 Task: Look for space in Luebo, Democratic Republic of the Congo from 8th June, 2023 to 16th June, 2023 for 2 adults in price range Rs.10000 to Rs.15000. Place can be entire place with 1  bedroom having 1 bed and 1 bathroom. Property type can be house, flat, guest house, hotel. Booking option can be shelf check-in. Required host language is English.
Action: Mouse moved to (535, 108)
Screenshot: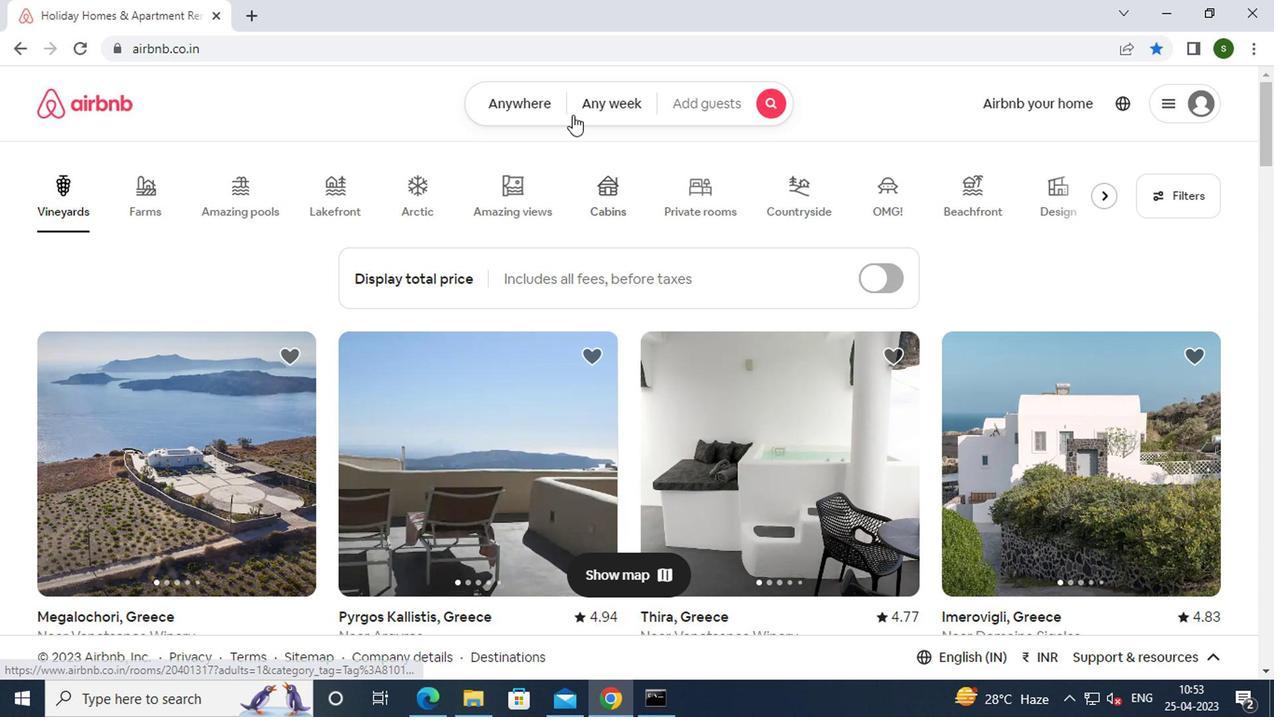 
Action: Mouse pressed left at (535, 108)
Screenshot: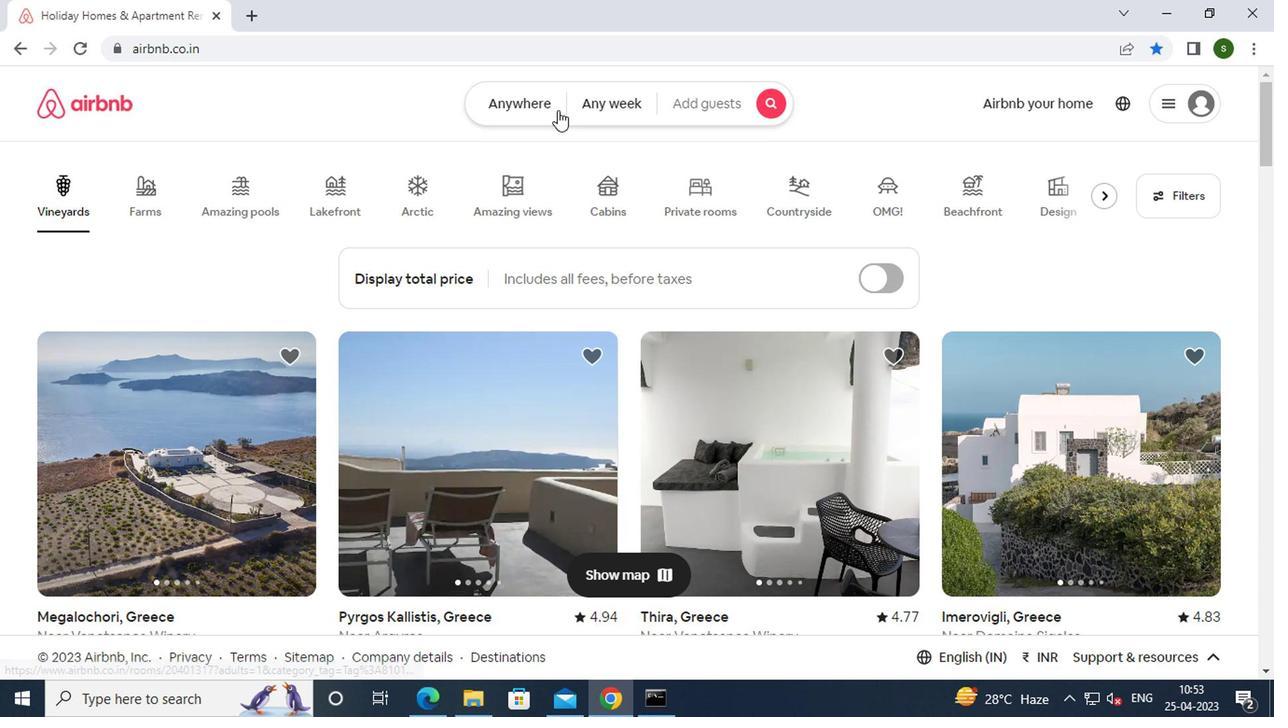
Action: Mouse moved to (379, 187)
Screenshot: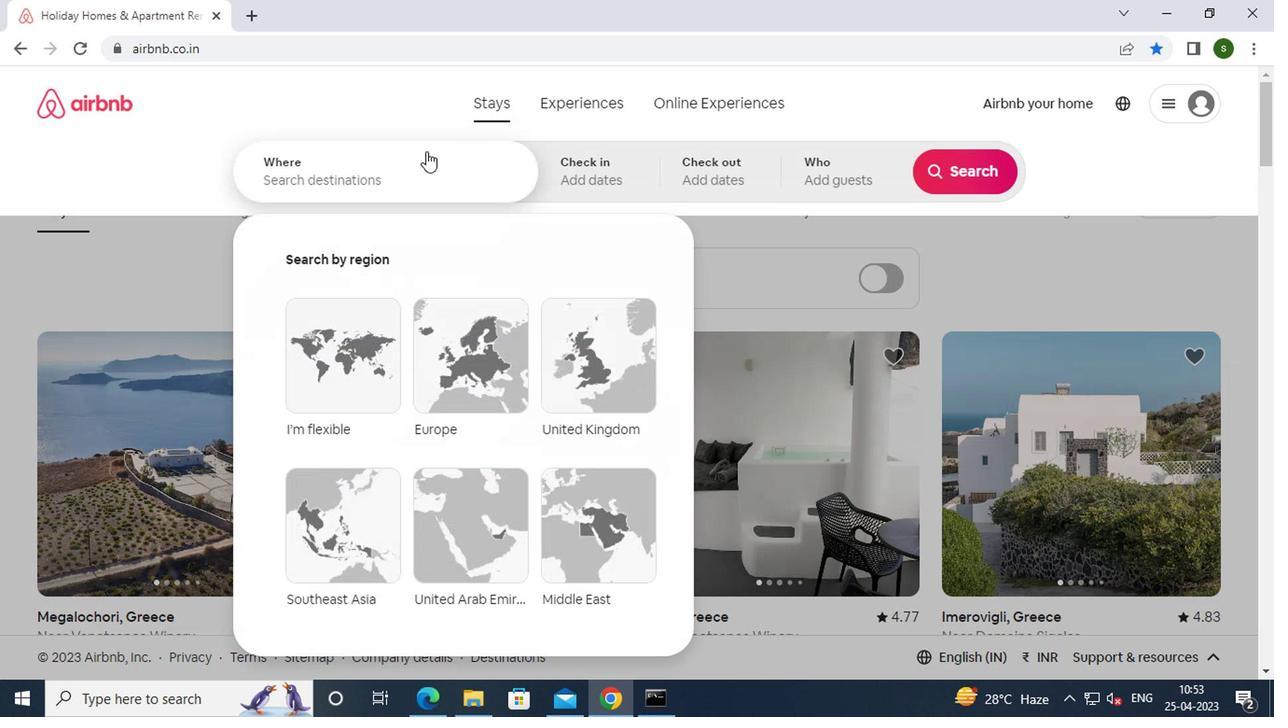
Action: Mouse pressed left at (379, 187)
Screenshot: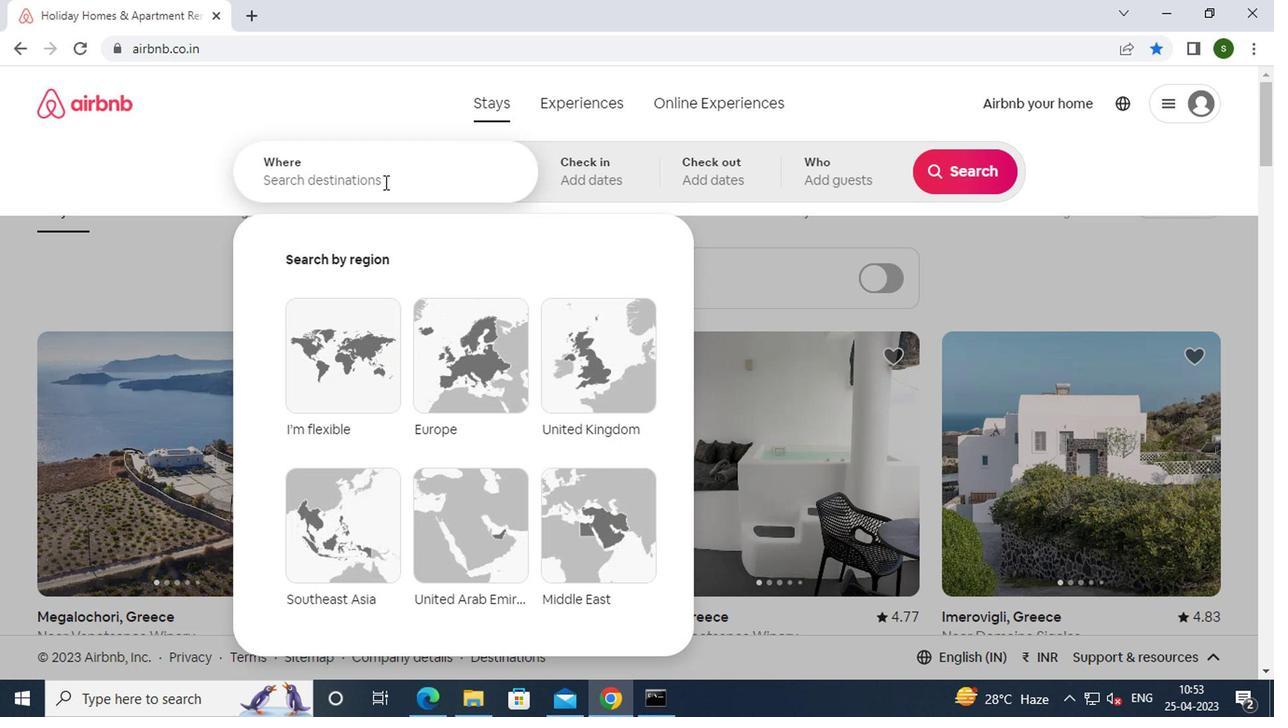 
Action: Key pressed l<Key.caps_lock>uebo,
Screenshot: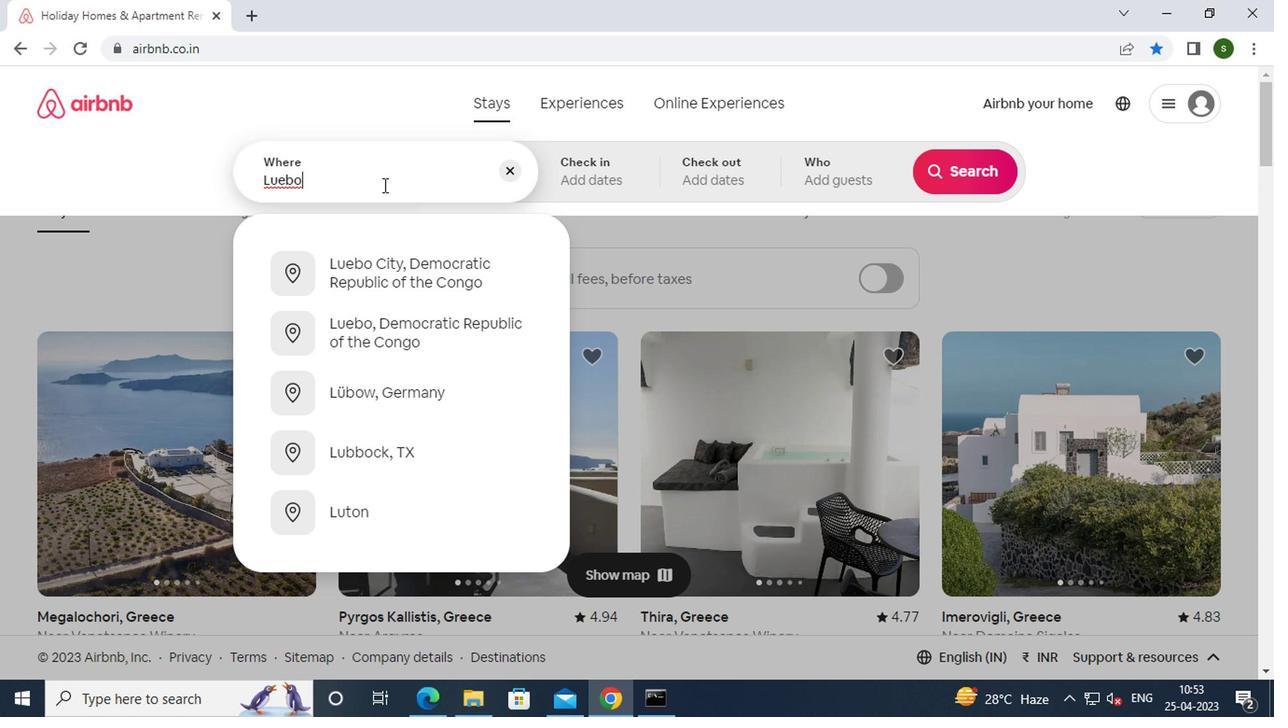 
Action: Mouse moved to (375, 263)
Screenshot: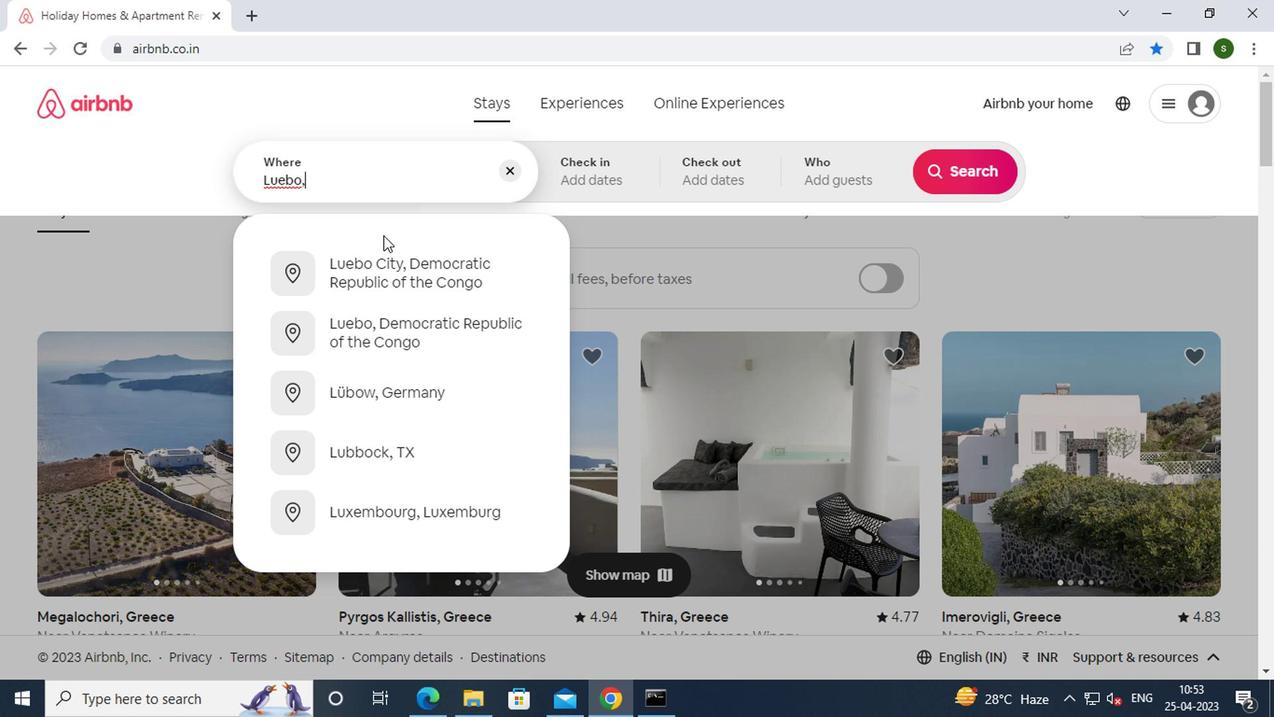 
Action: Mouse pressed left at (375, 263)
Screenshot: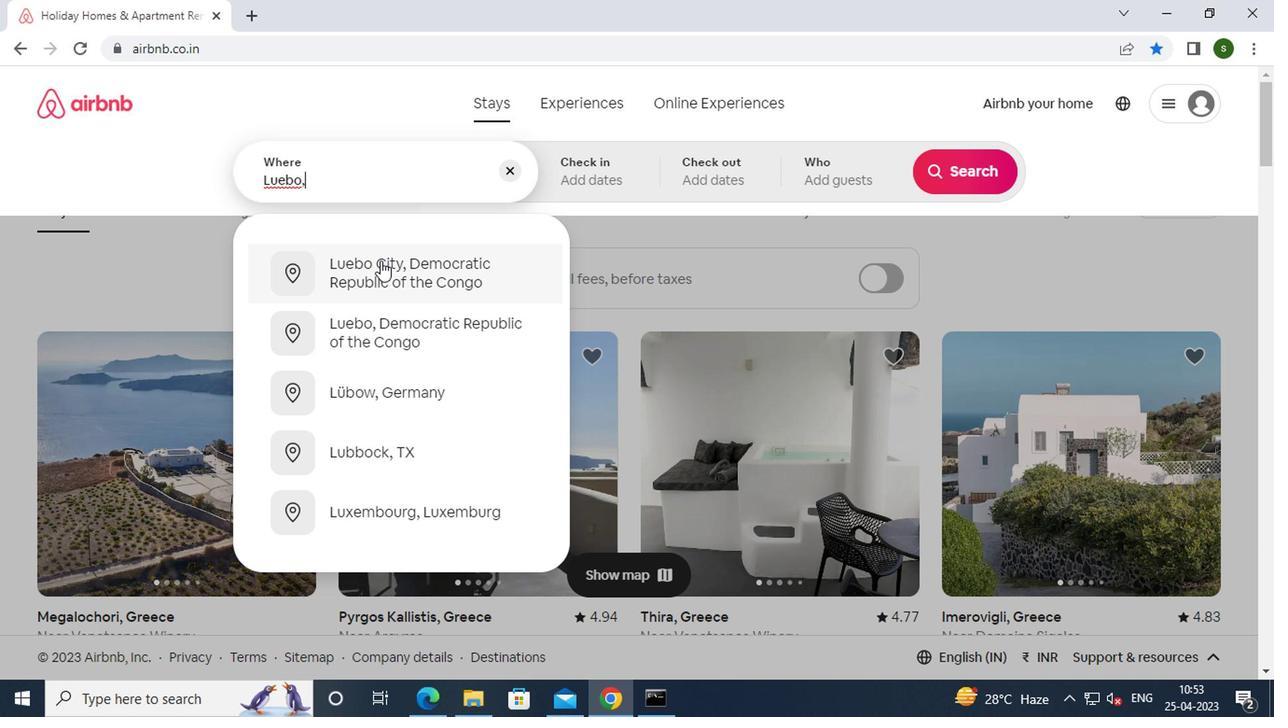 
Action: Mouse moved to (951, 324)
Screenshot: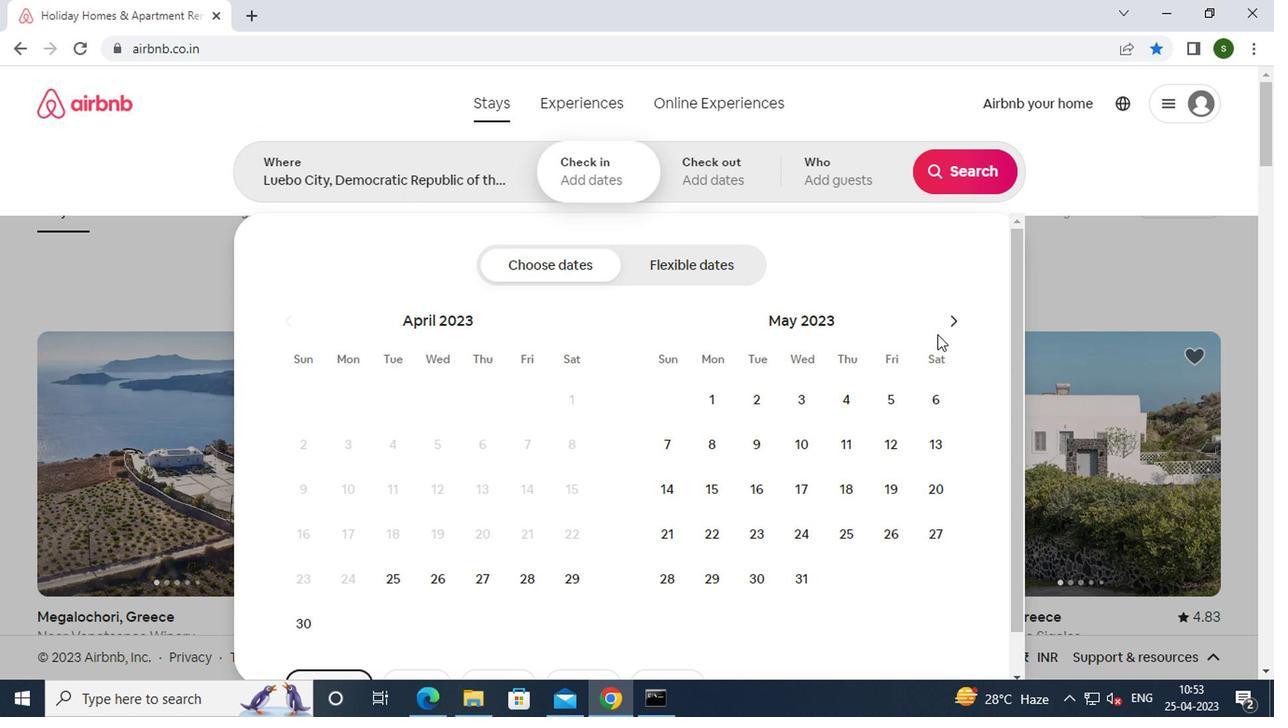 
Action: Mouse pressed left at (951, 324)
Screenshot: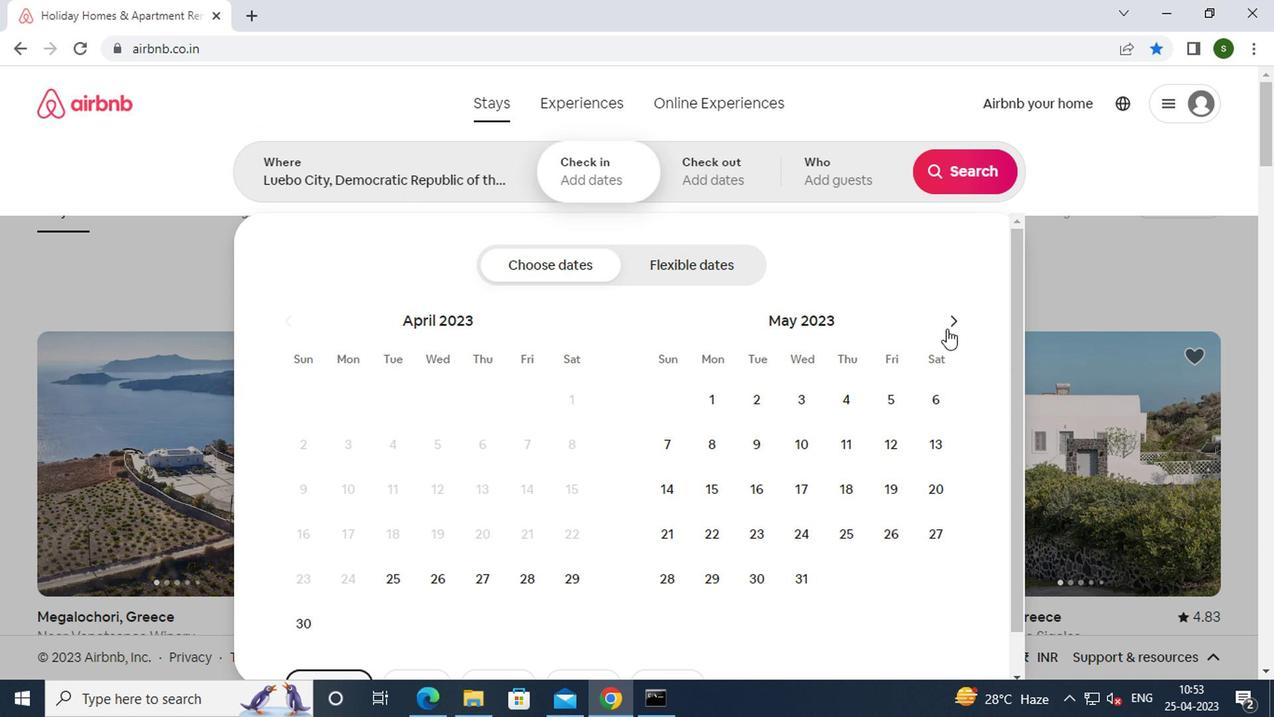 
Action: Mouse moved to (849, 444)
Screenshot: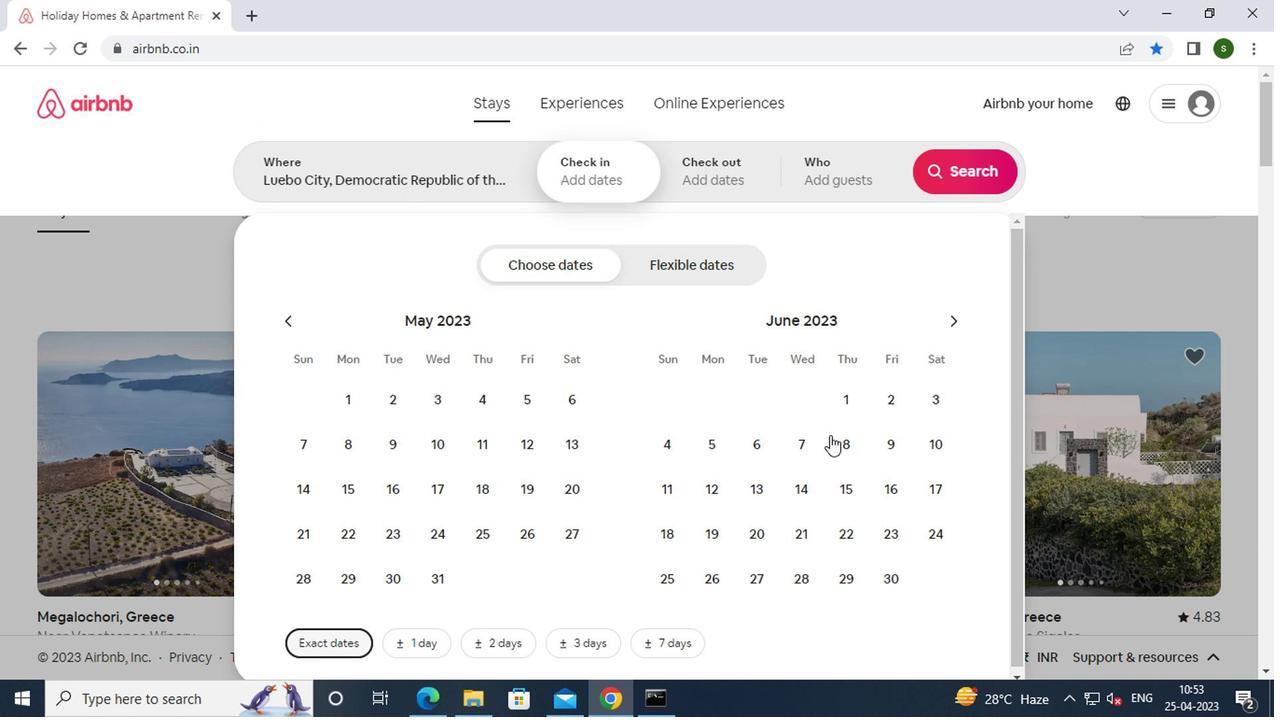 
Action: Mouse pressed left at (849, 444)
Screenshot: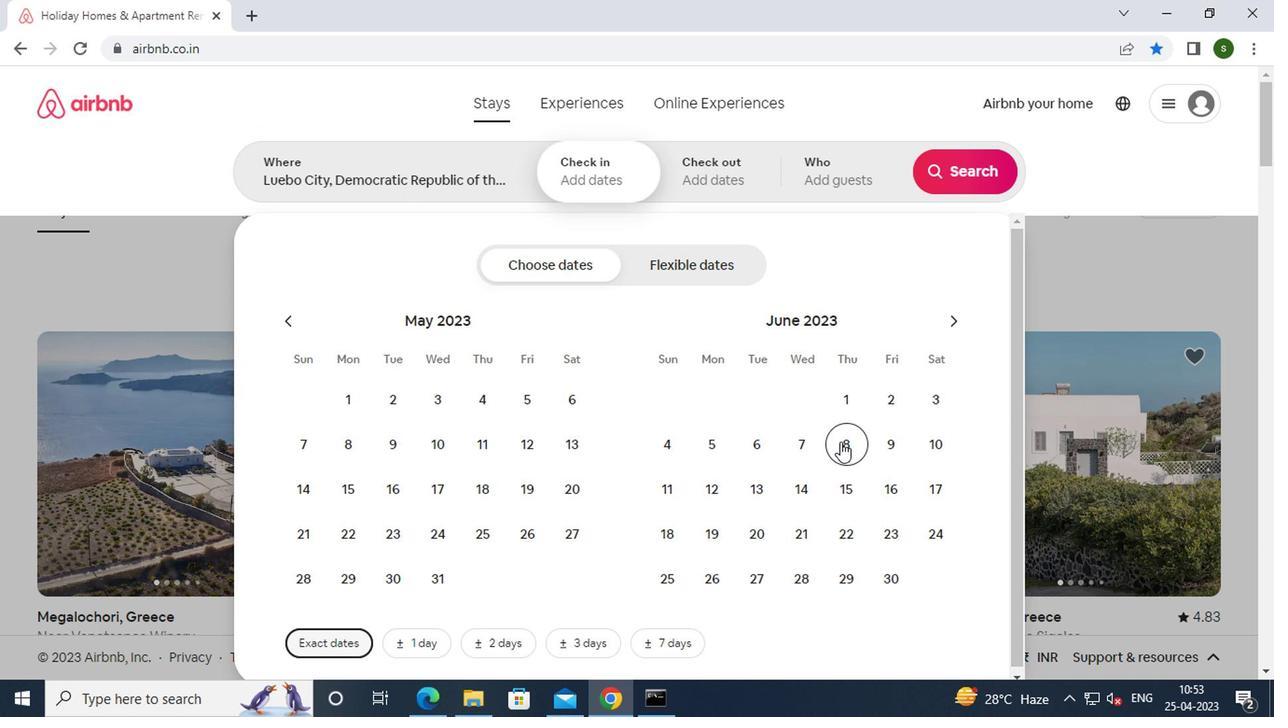
Action: Mouse moved to (891, 485)
Screenshot: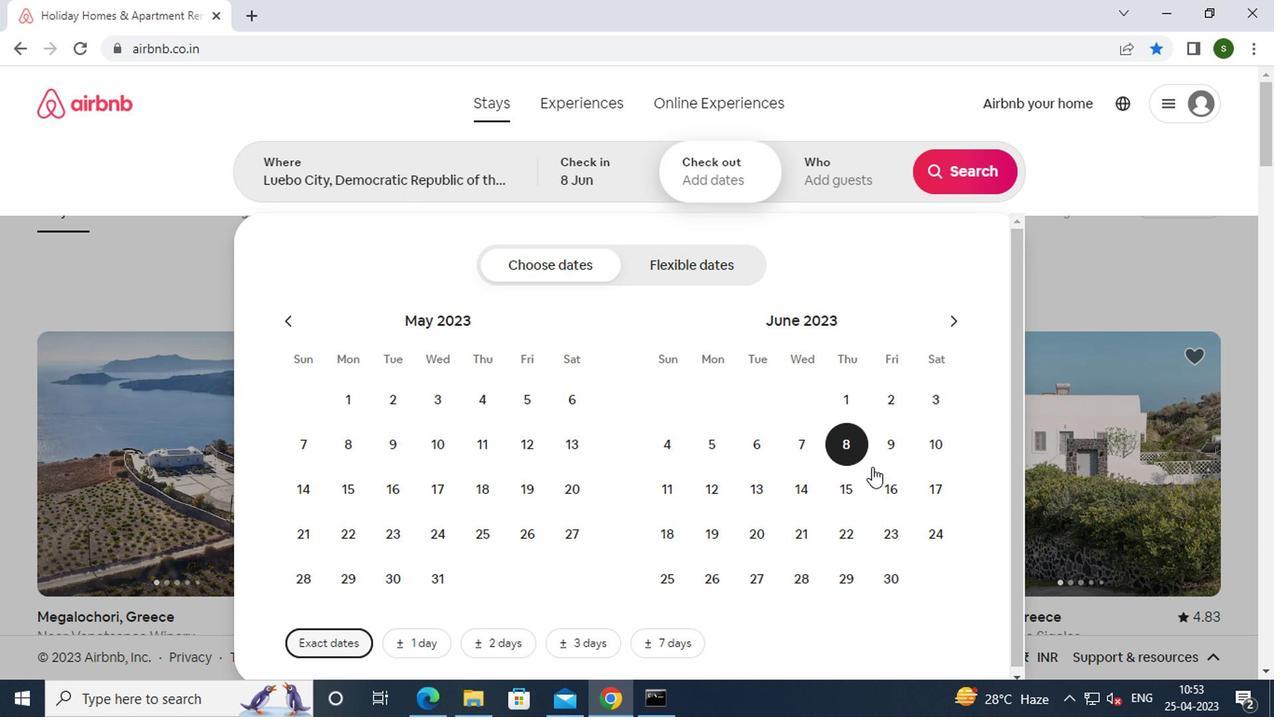 
Action: Mouse pressed left at (891, 485)
Screenshot: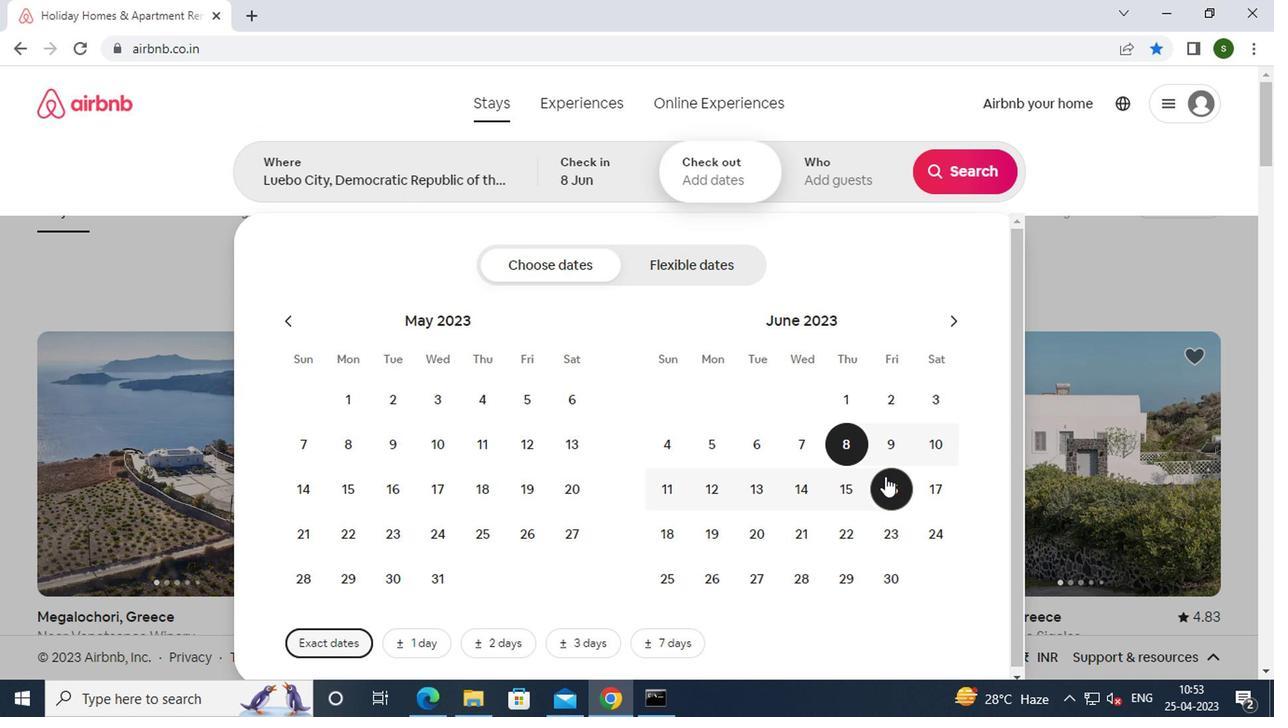 
Action: Mouse moved to (839, 185)
Screenshot: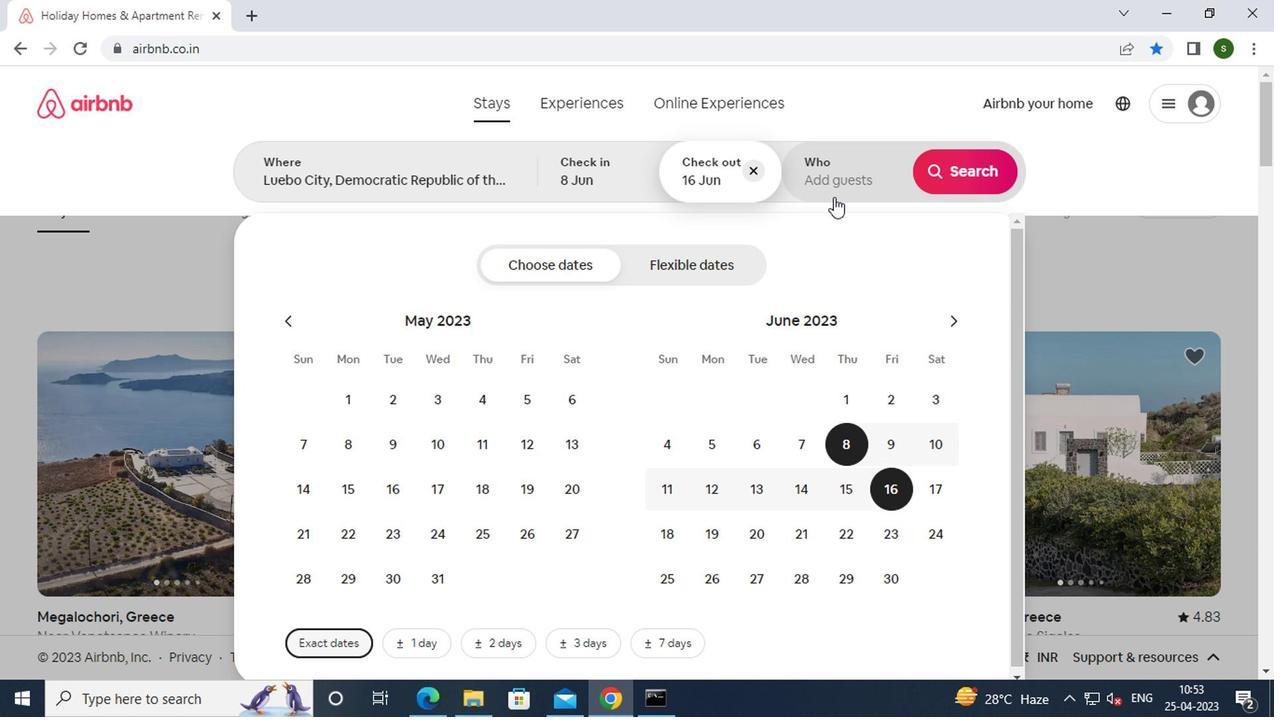 
Action: Mouse pressed left at (839, 185)
Screenshot: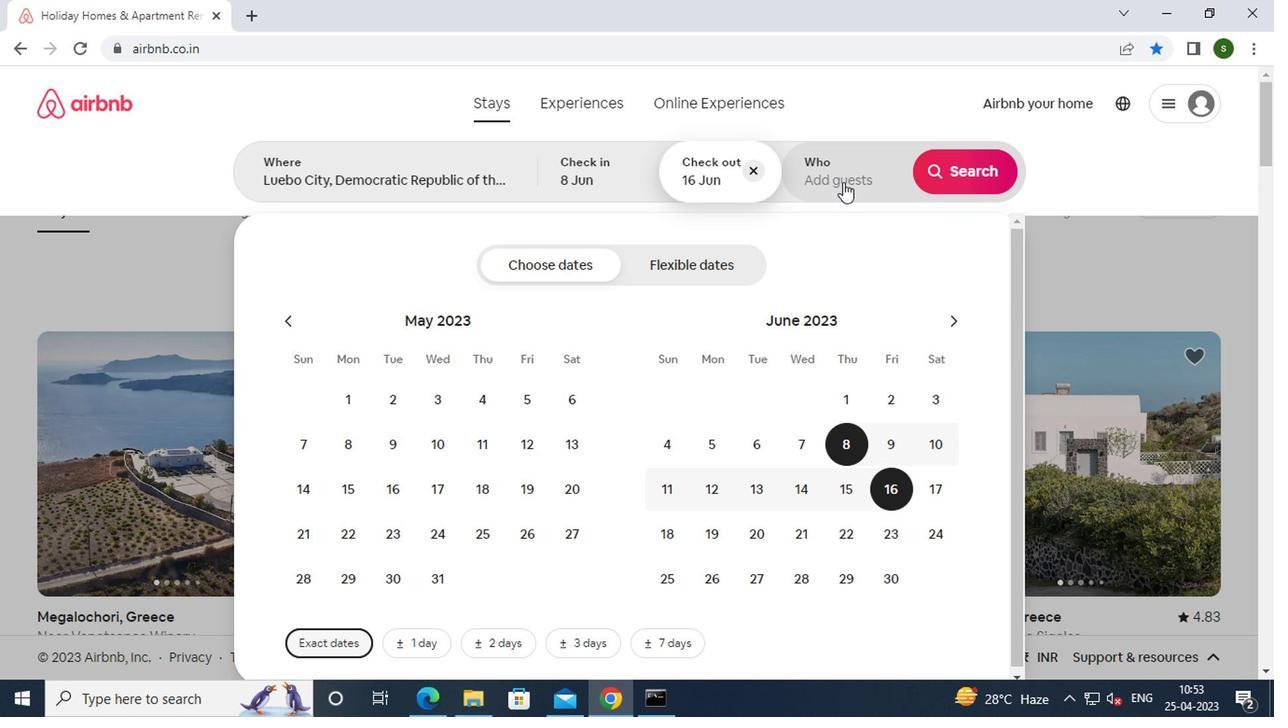 
Action: Mouse moved to (968, 280)
Screenshot: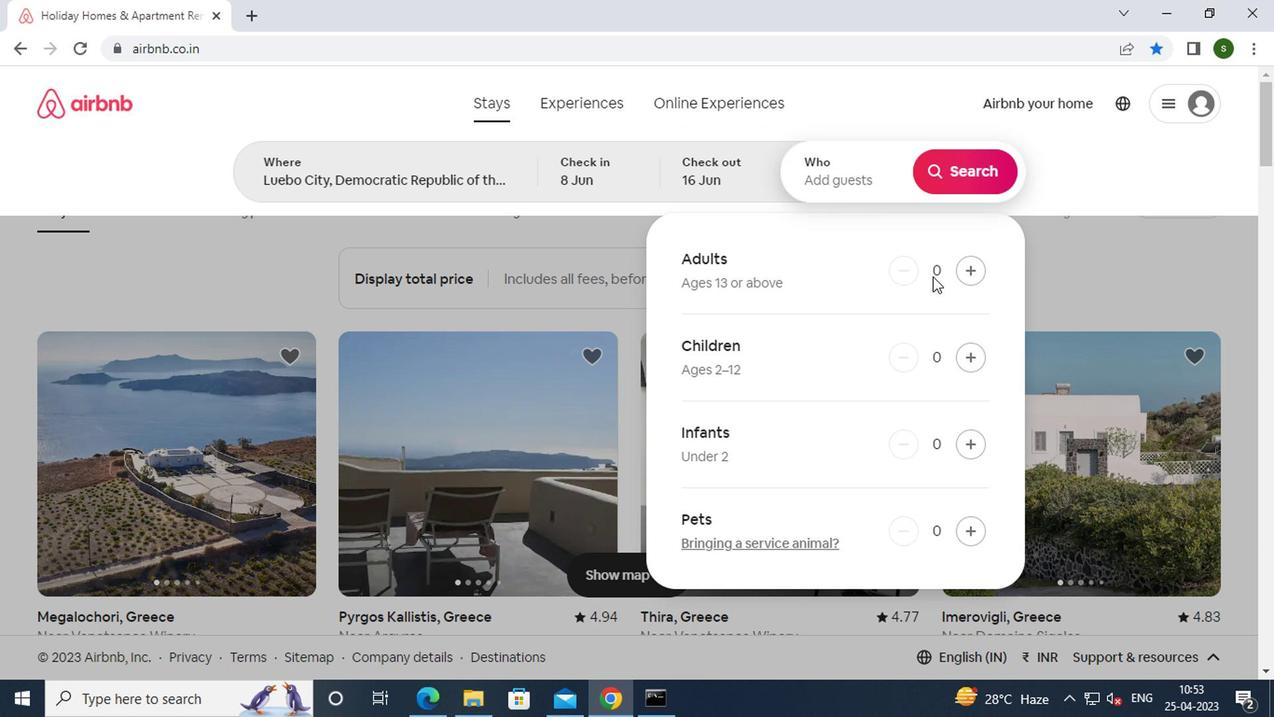 
Action: Mouse pressed left at (968, 280)
Screenshot: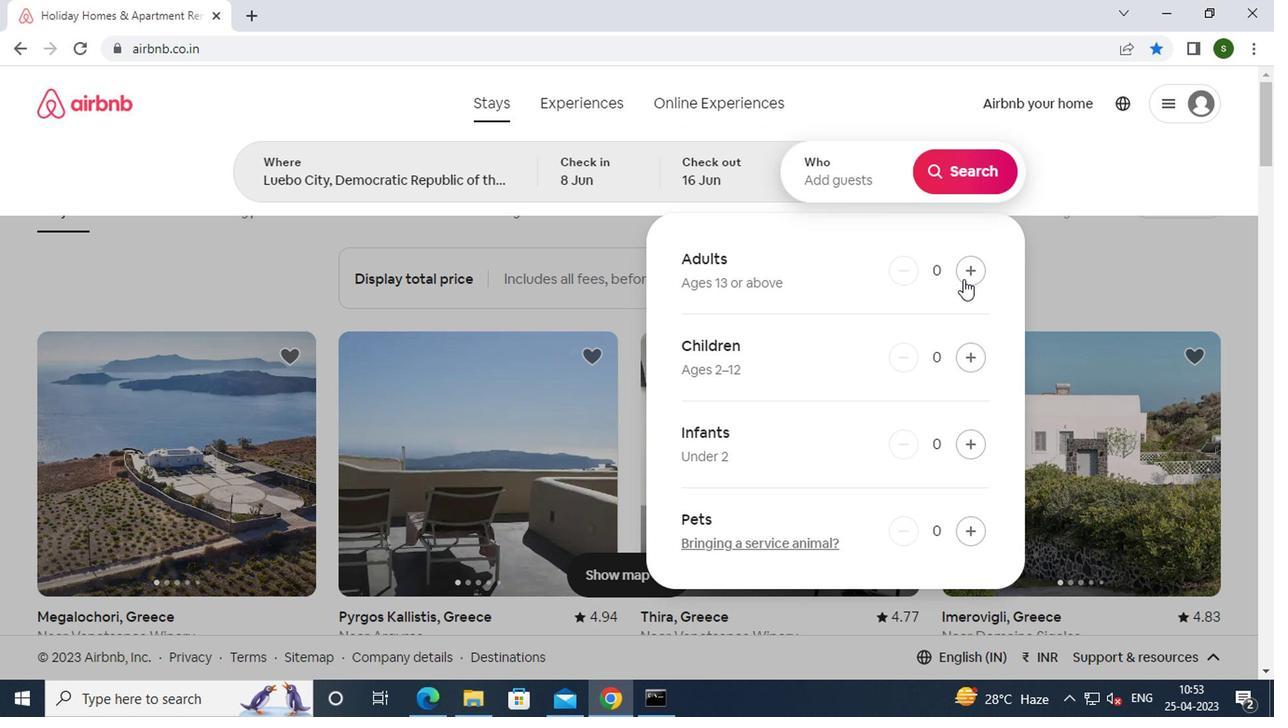 
Action: Mouse pressed left at (968, 280)
Screenshot: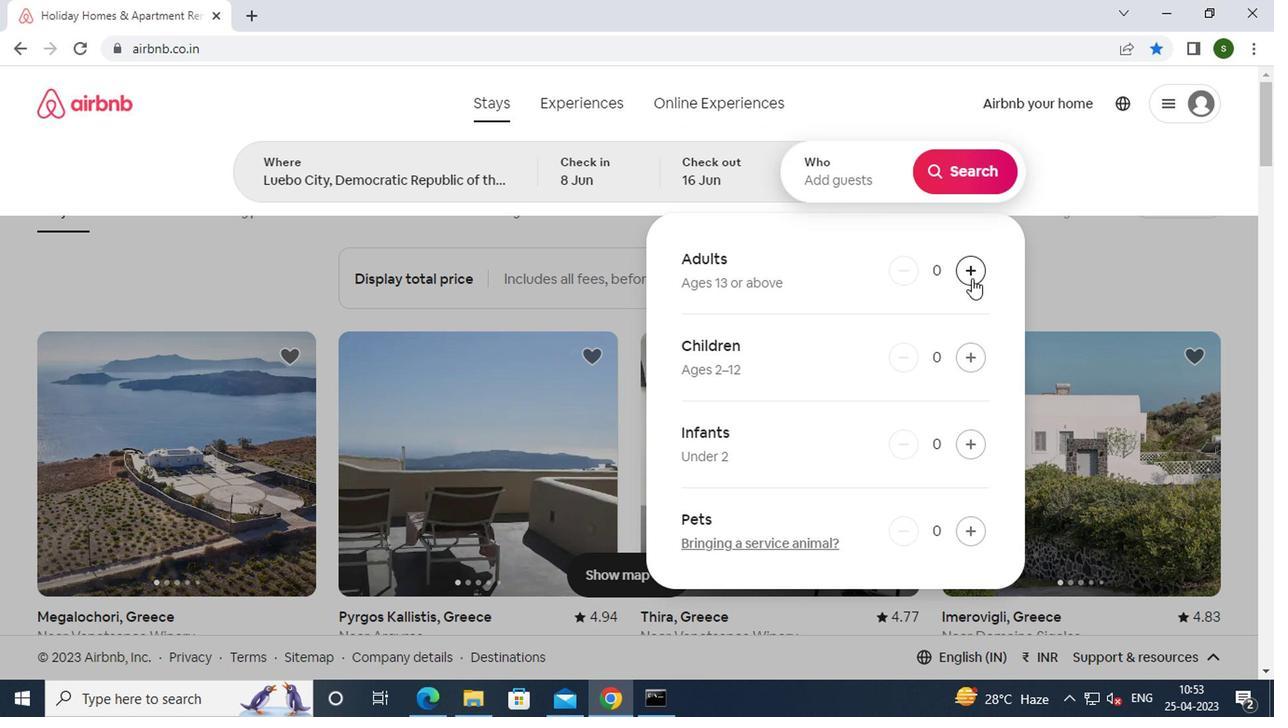 
Action: Mouse moved to (972, 174)
Screenshot: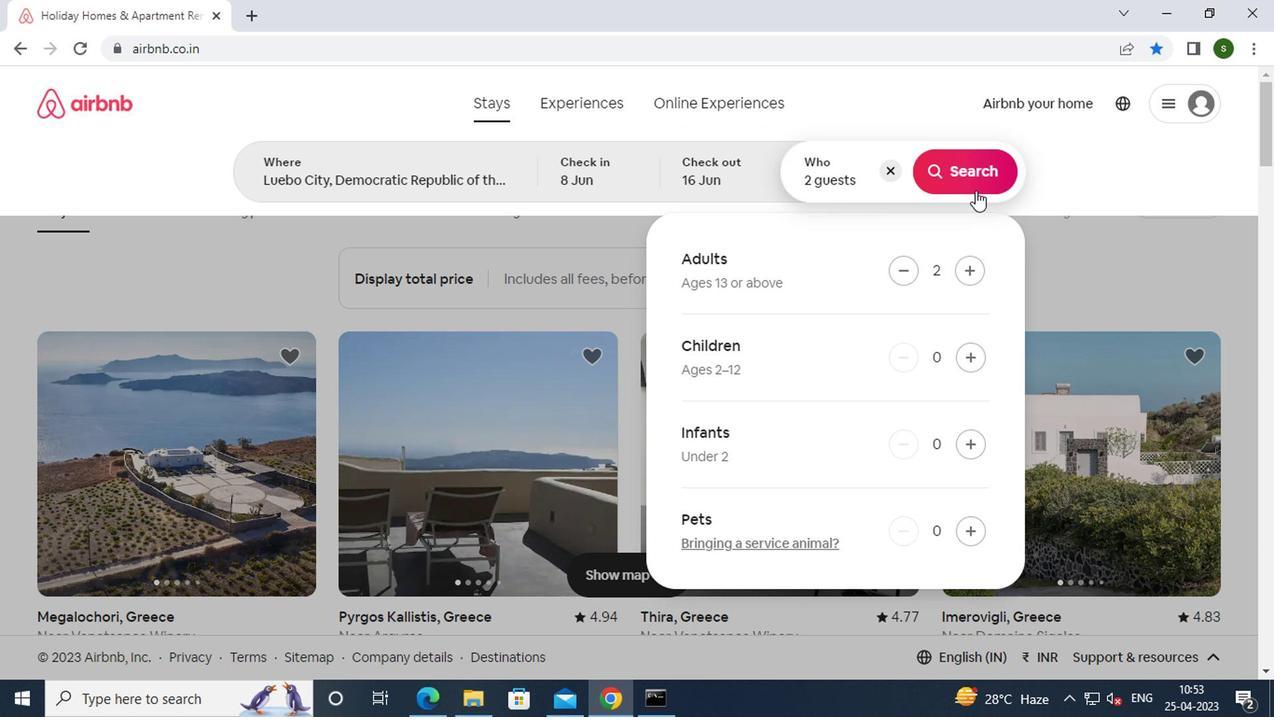 
Action: Mouse pressed left at (972, 174)
Screenshot: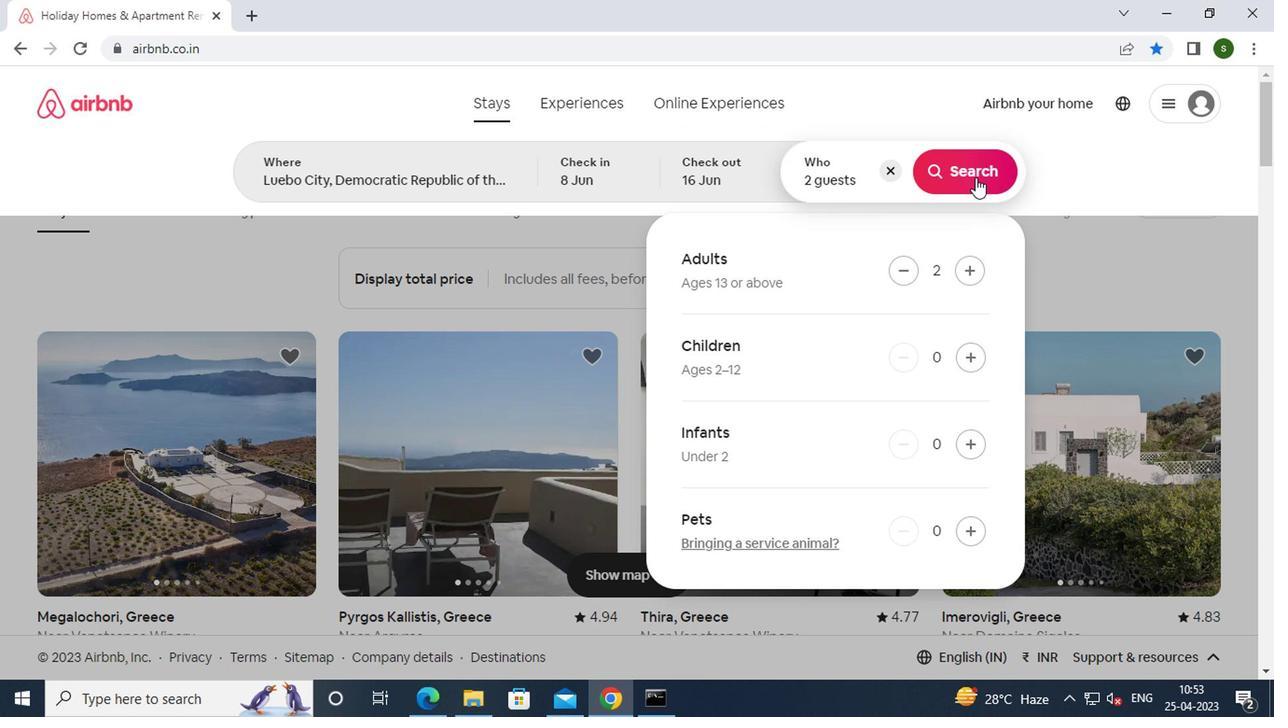 
Action: Mouse moved to (1191, 175)
Screenshot: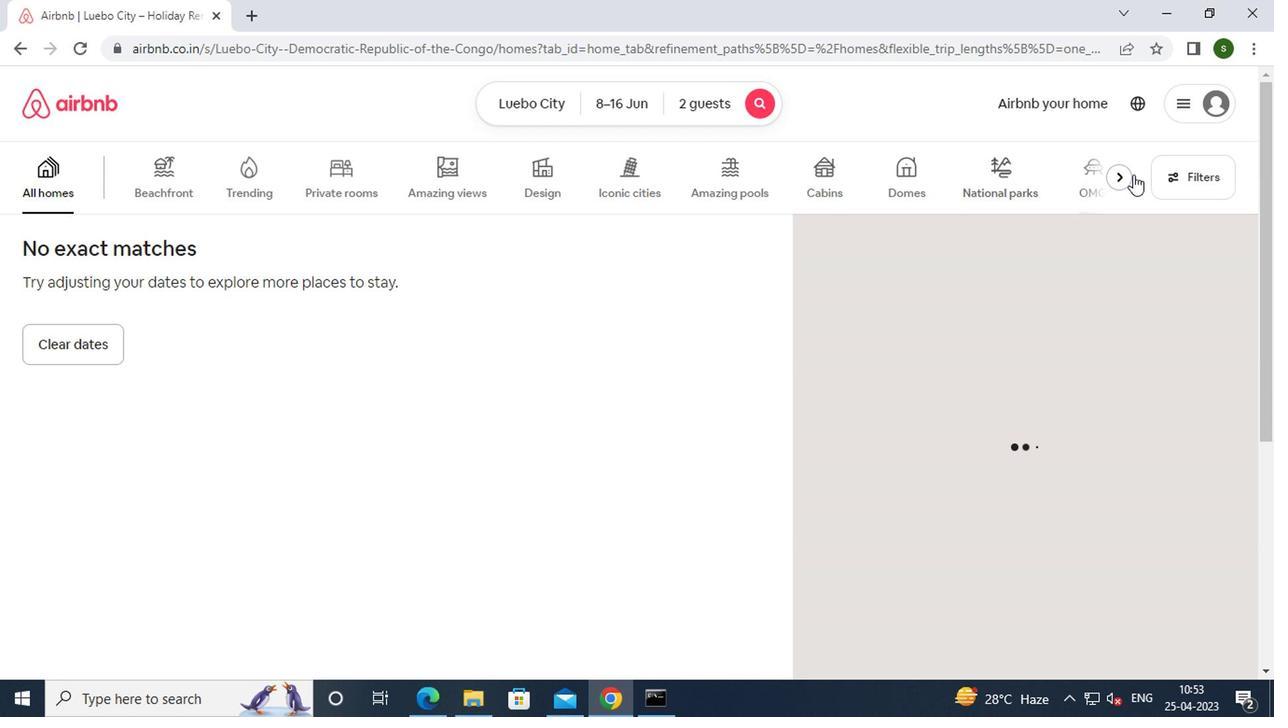 
Action: Mouse pressed left at (1191, 175)
Screenshot: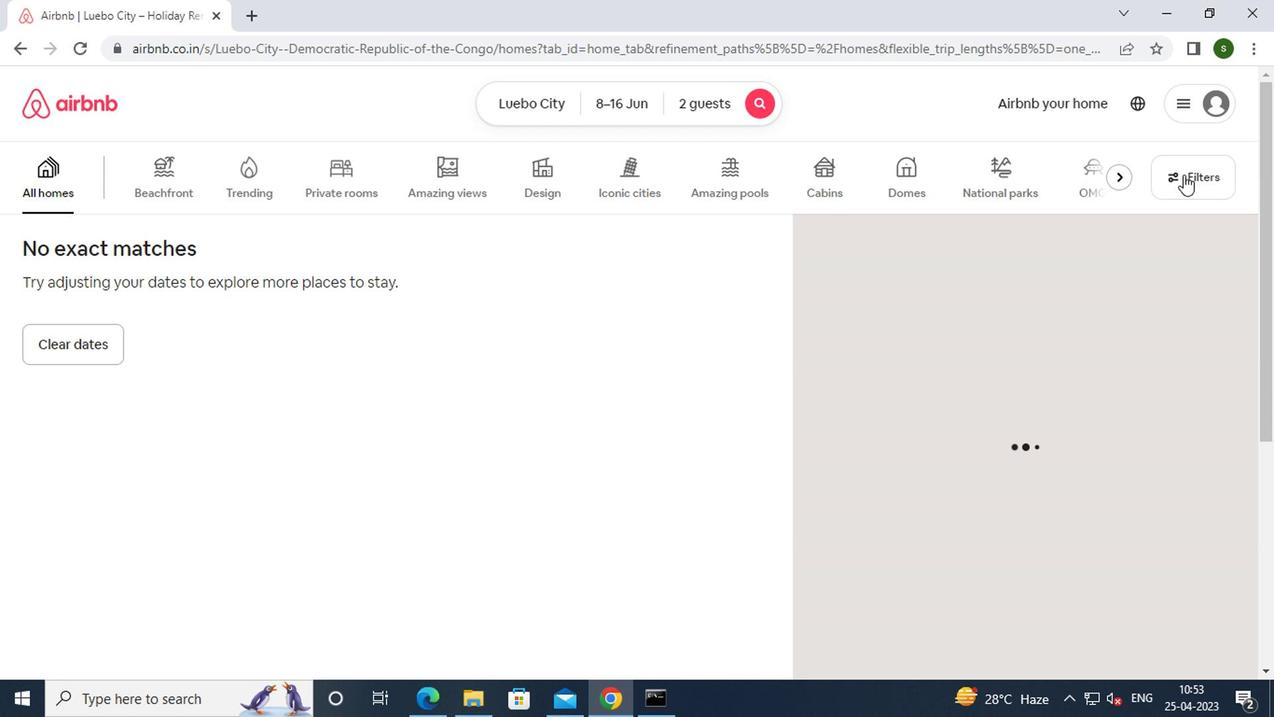 
Action: Mouse moved to (494, 302)
Screenshot: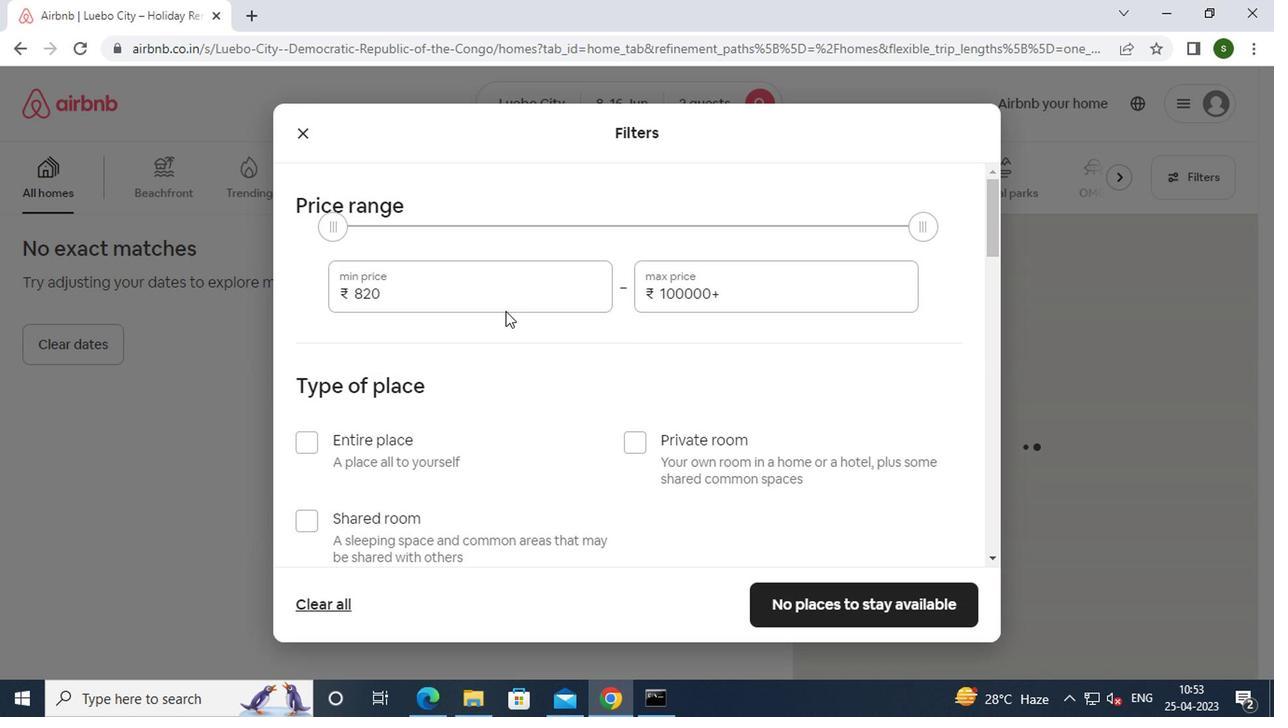 
Action: Mouse pressed left at (494, 302)
Screenshot: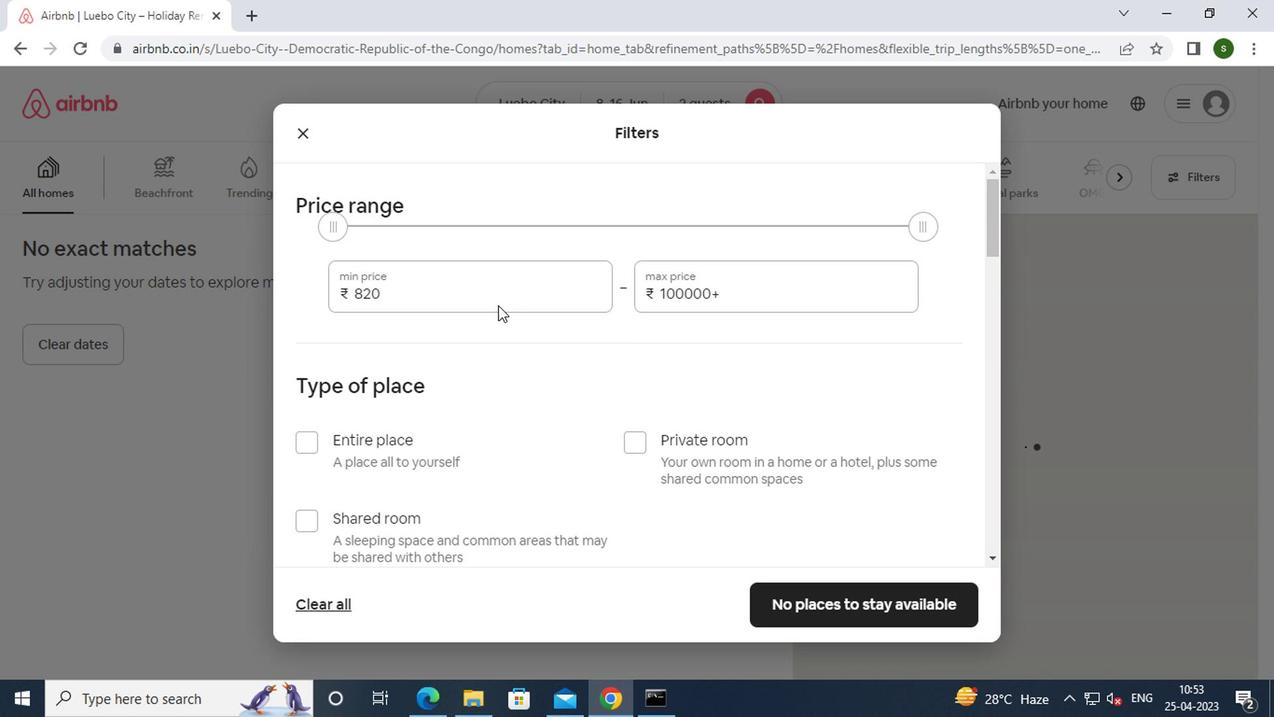 
Action: Mouse moved to (494, 302)
Screenshot: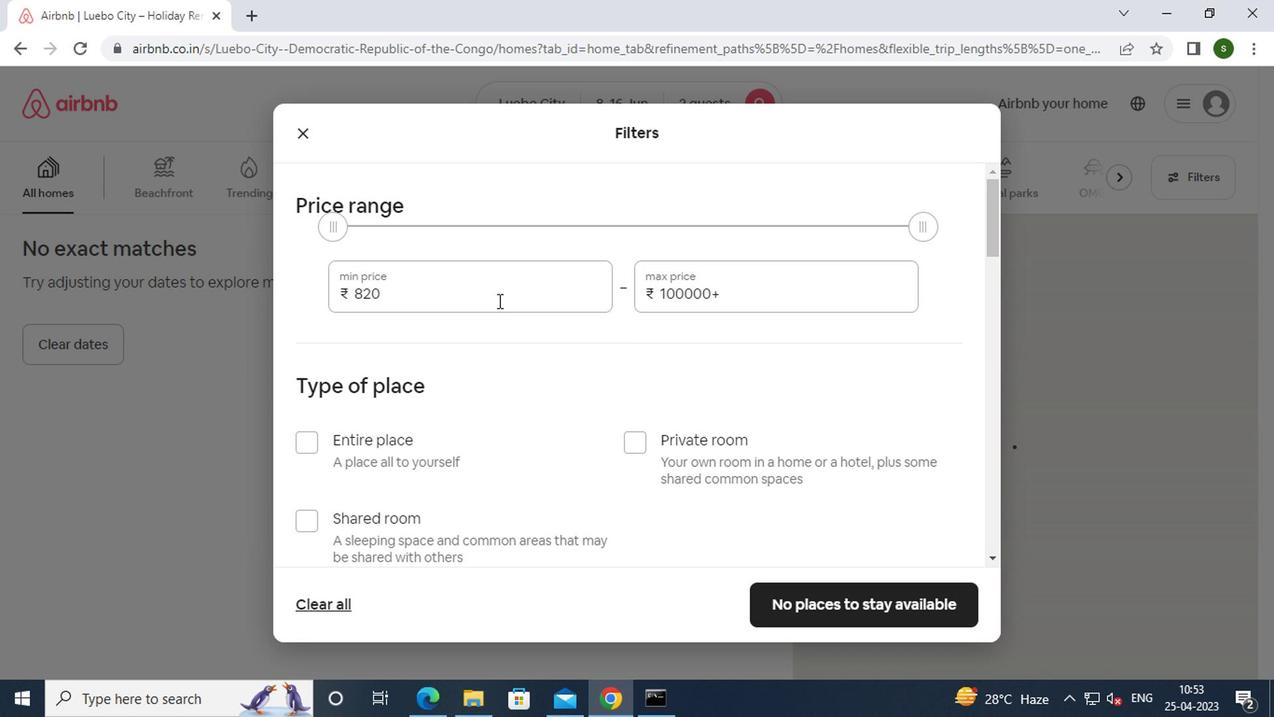 
Action: Key pressed <Key.backspace><Key.backspace><Key.backspace><Key.backspace><Key.backspace><Key.backspace><Key.backspace>10000
Screenshot: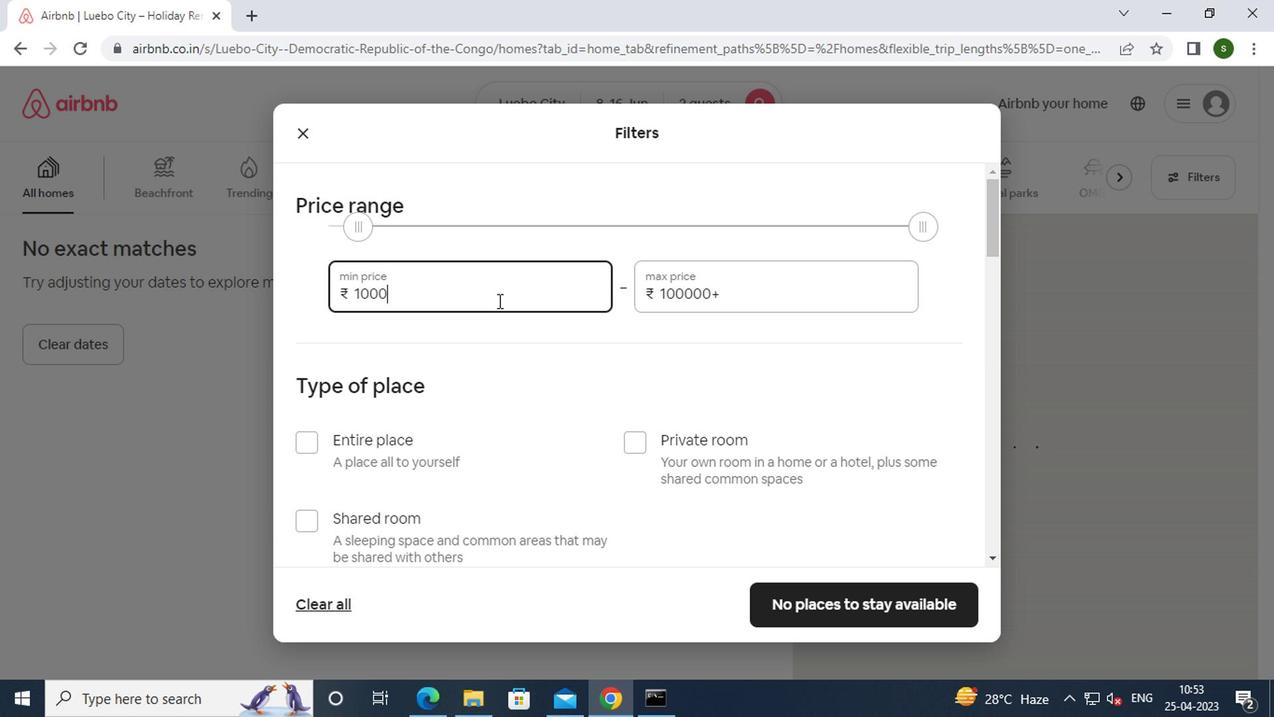 
Action: Mouse moved to (733, 296)
Screenshot: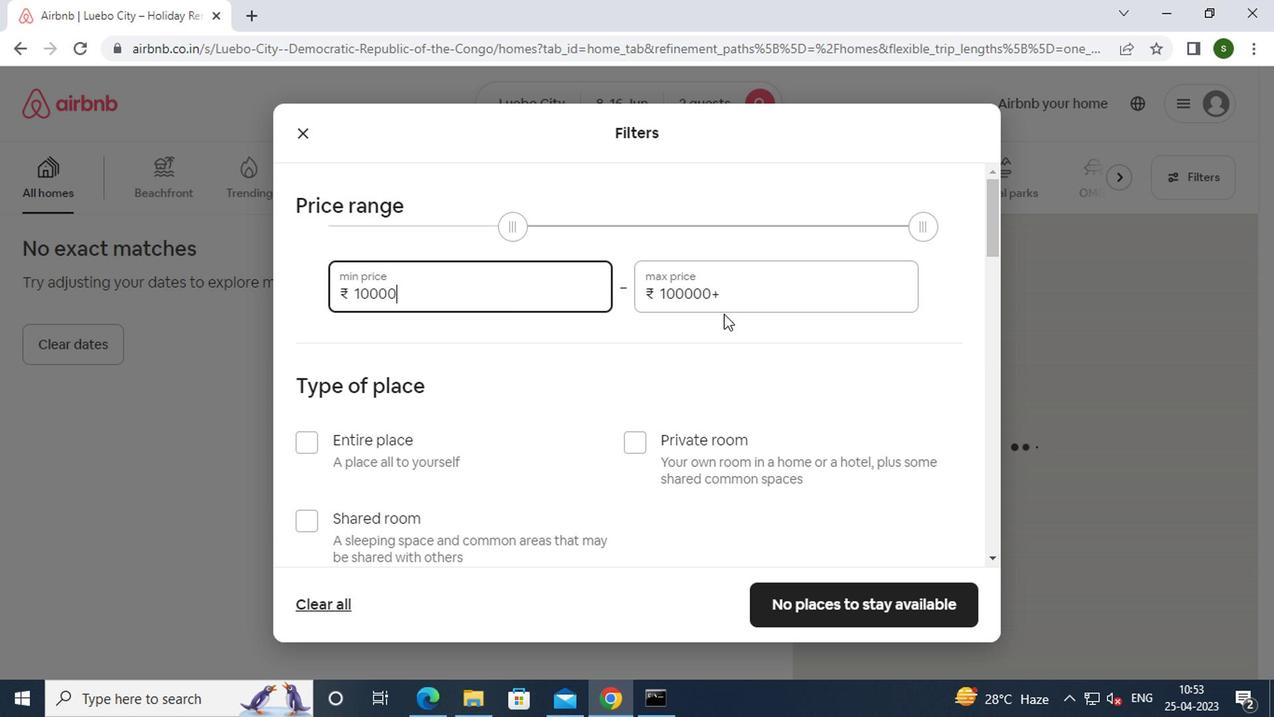 
Action: Mouse pressed left at (733, 296)
Screenshot: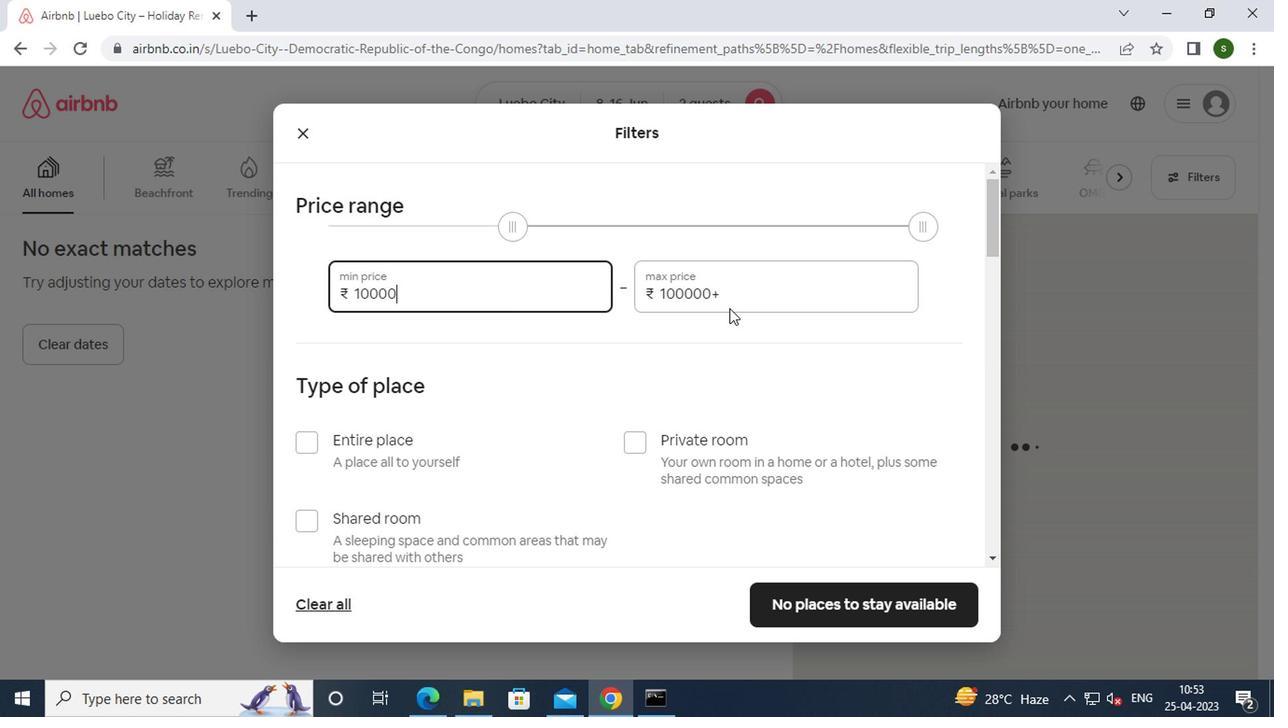 
Action: Key pressed <Key.backspace><Key.backspace><Key.backspace><Key.backspace><Key.backspace><Key.backspace><Key.backspace><Key.backspace><Key.backspace><Key.backspace><Key.backspace><Key.backspace>15000
Screenshot: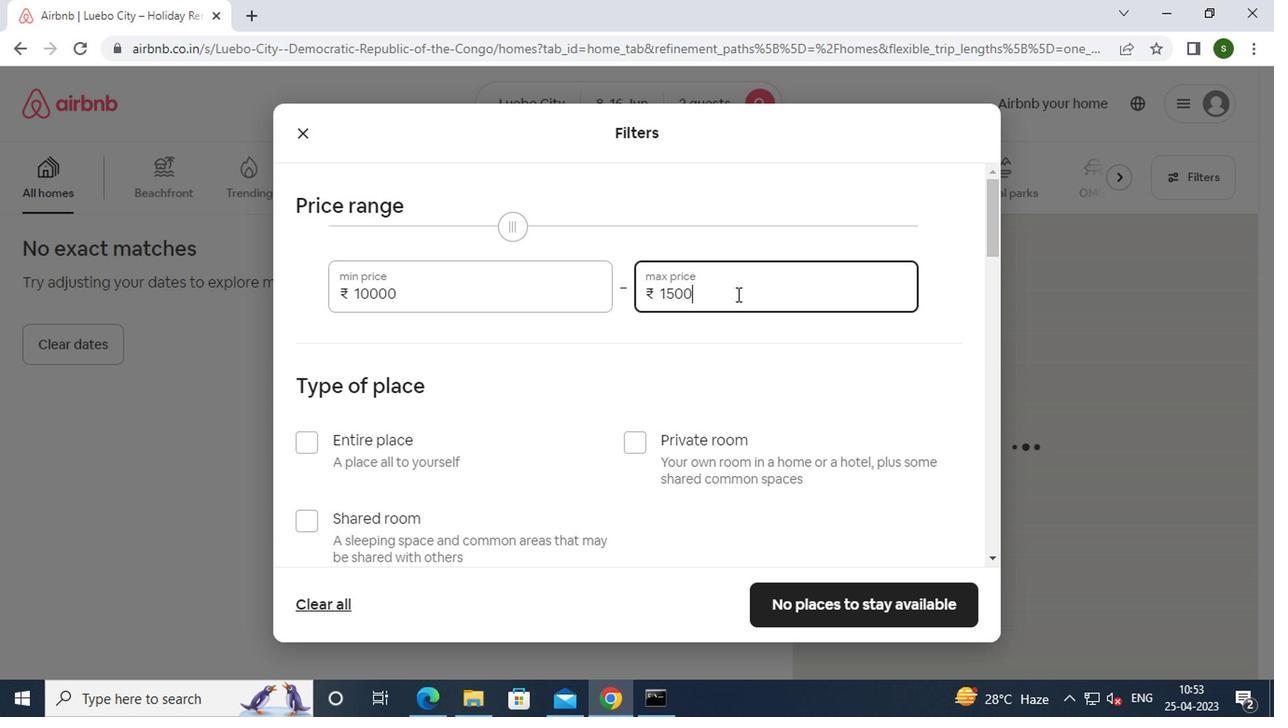 
Action: Mouse moved to (369, 450)
Screenshot: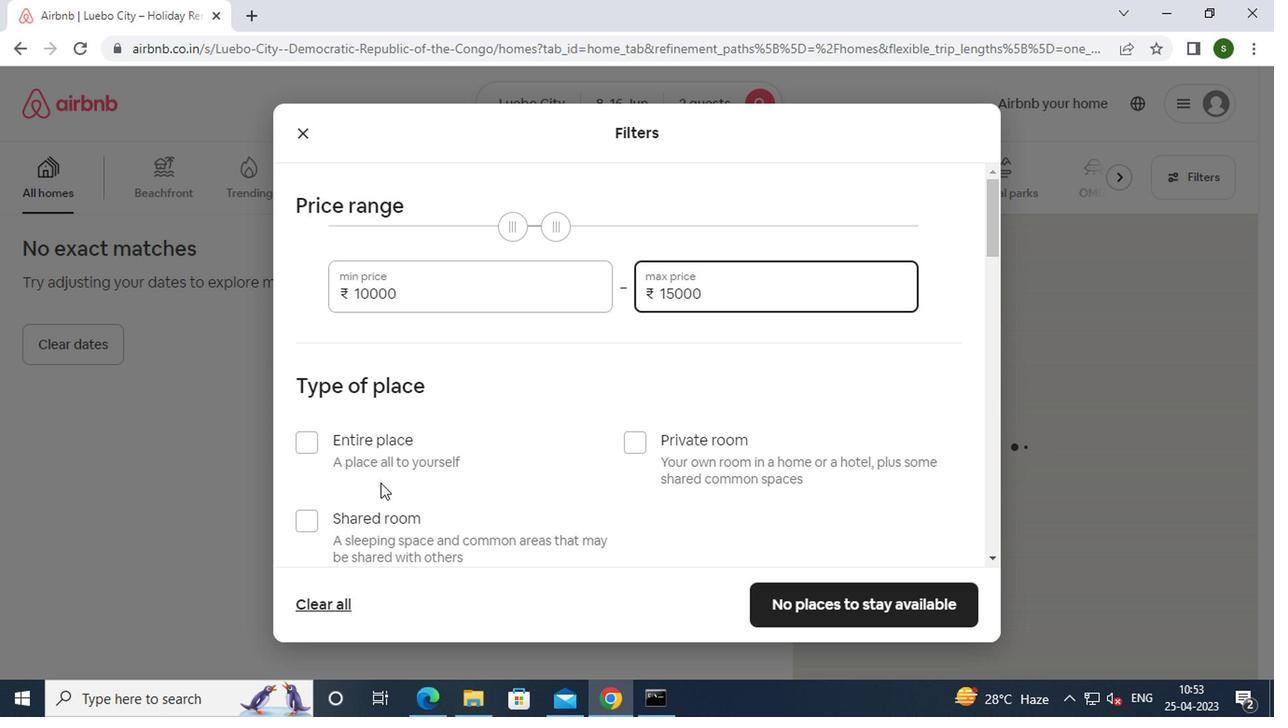 
Action: Mouse pressed left at (369, 450)
Screenshot: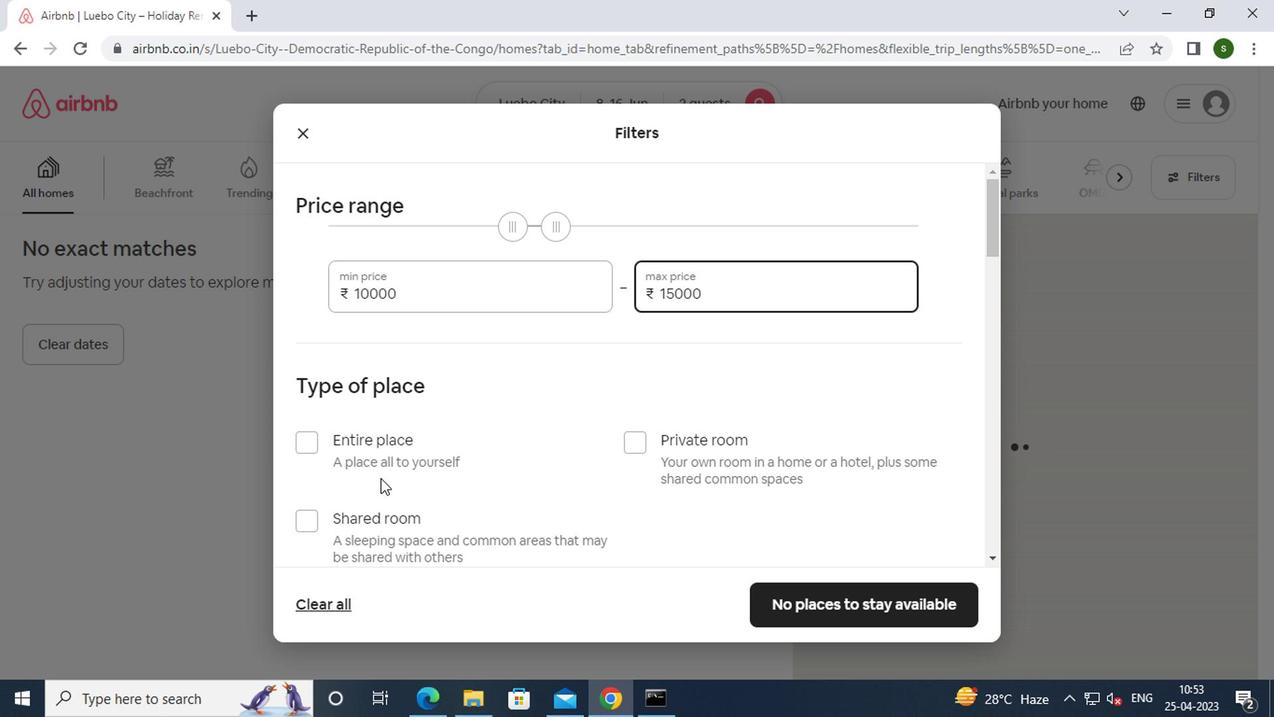
Action: Mouse moved to (474, 443)
Screenshot: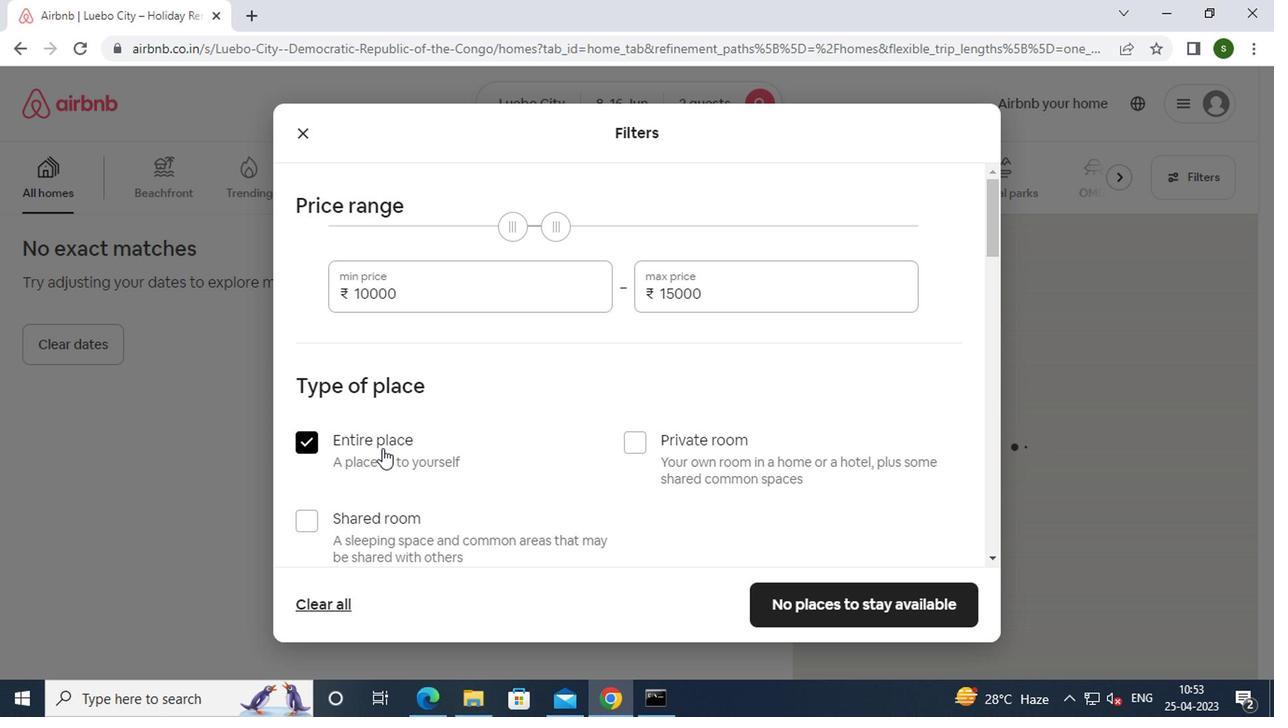 
Action: Mouse scrolled (474, 442) with delta (0, -1)
Screenshot: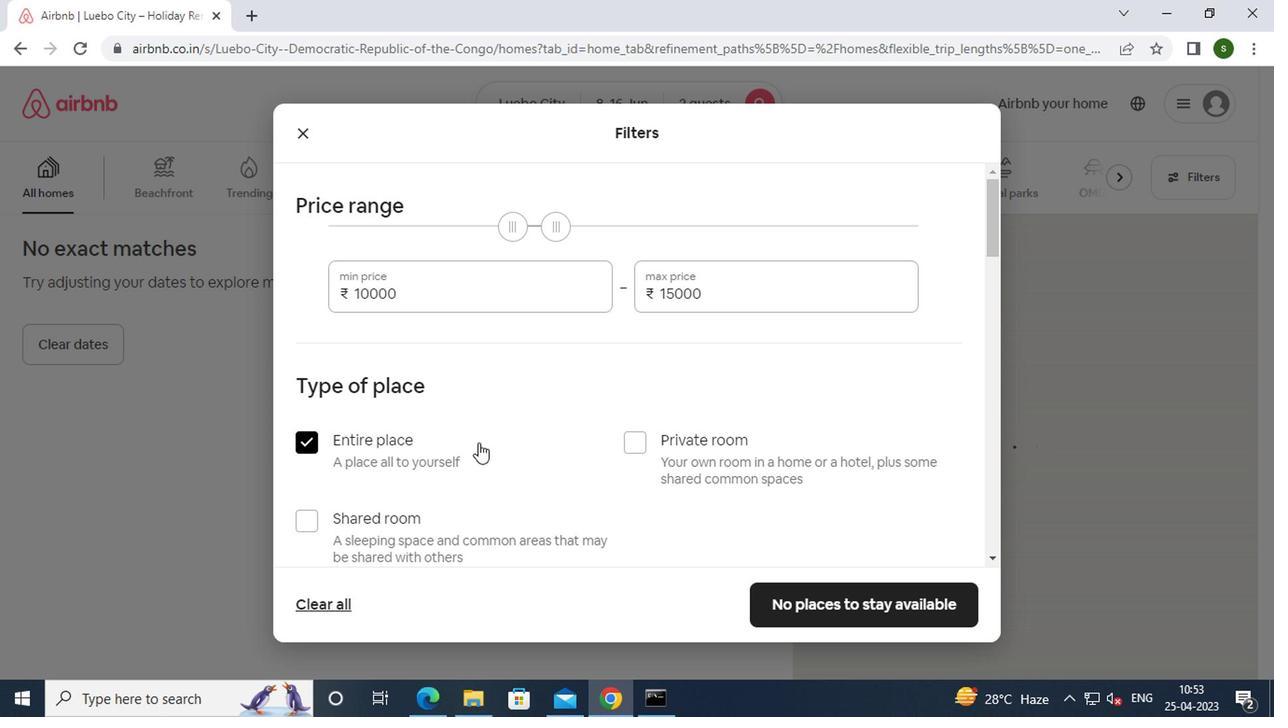 
Action: Mouse scrolled (474, 442) with delta (0, -1)
Screenshot: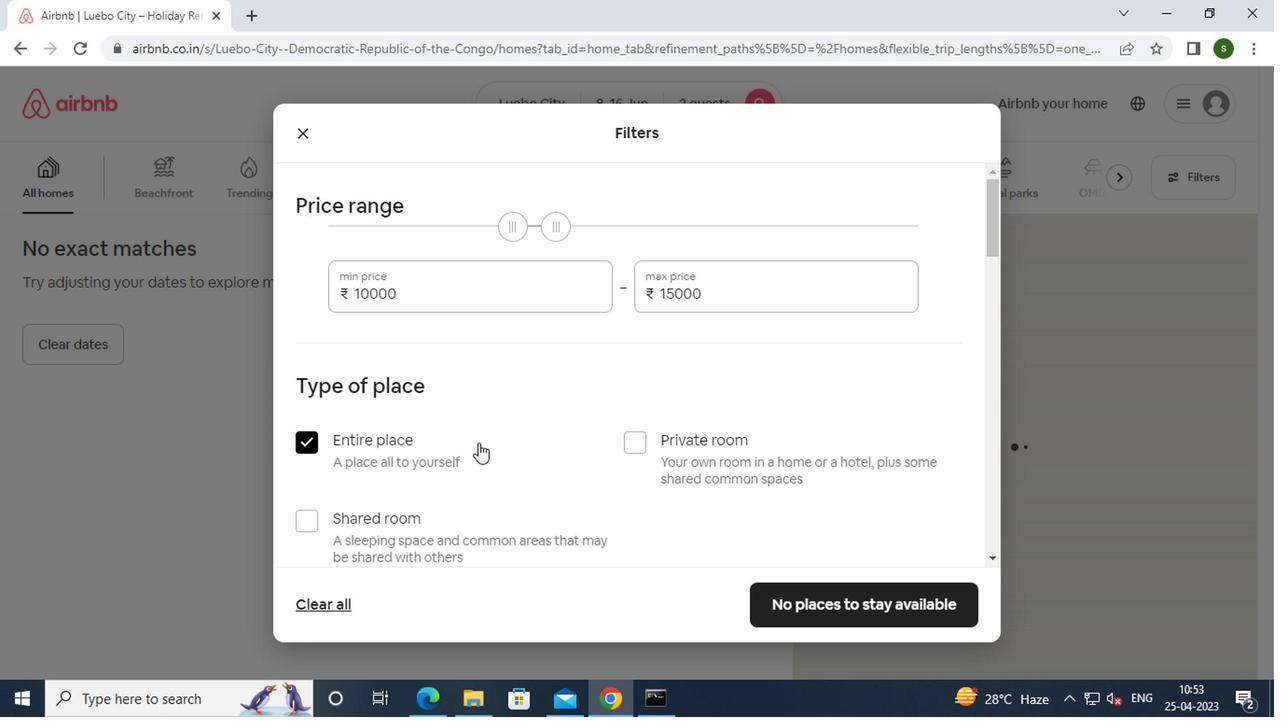 
Action: Mouse moved to (466, 444)
Screenshot: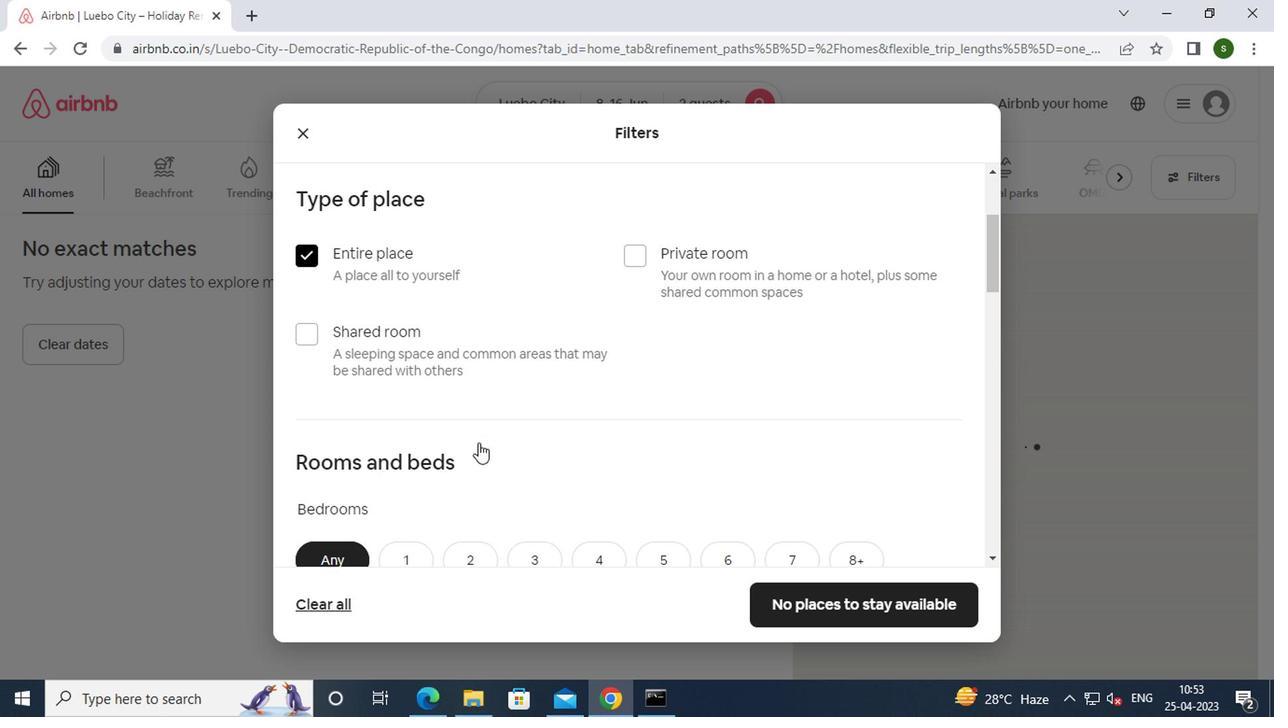 
Action: Mouse scrolled (466, 443) with delta (0, 0)
Screenshot: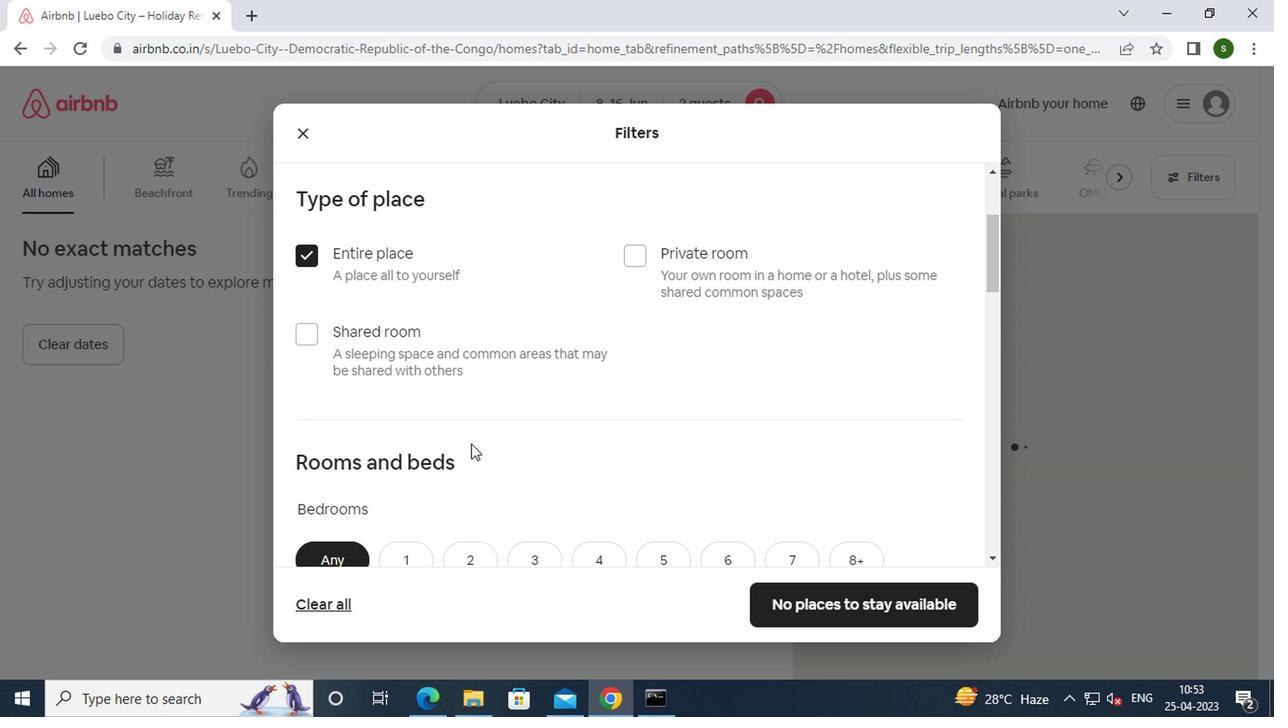 
Action: Mouse scrolled (466, 443) with delta (0, 0)
Screenshot: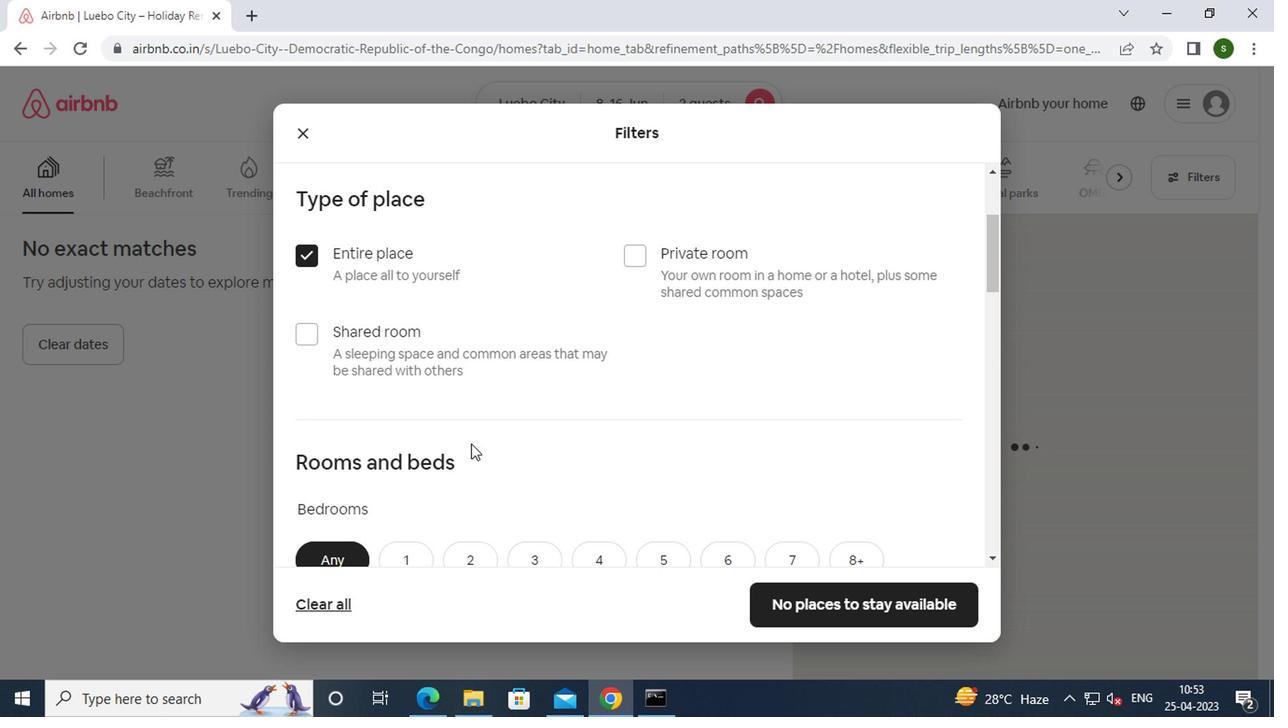 
Action: Mouse scrolled (466, 443) with delta (0, 0)
Screenshot: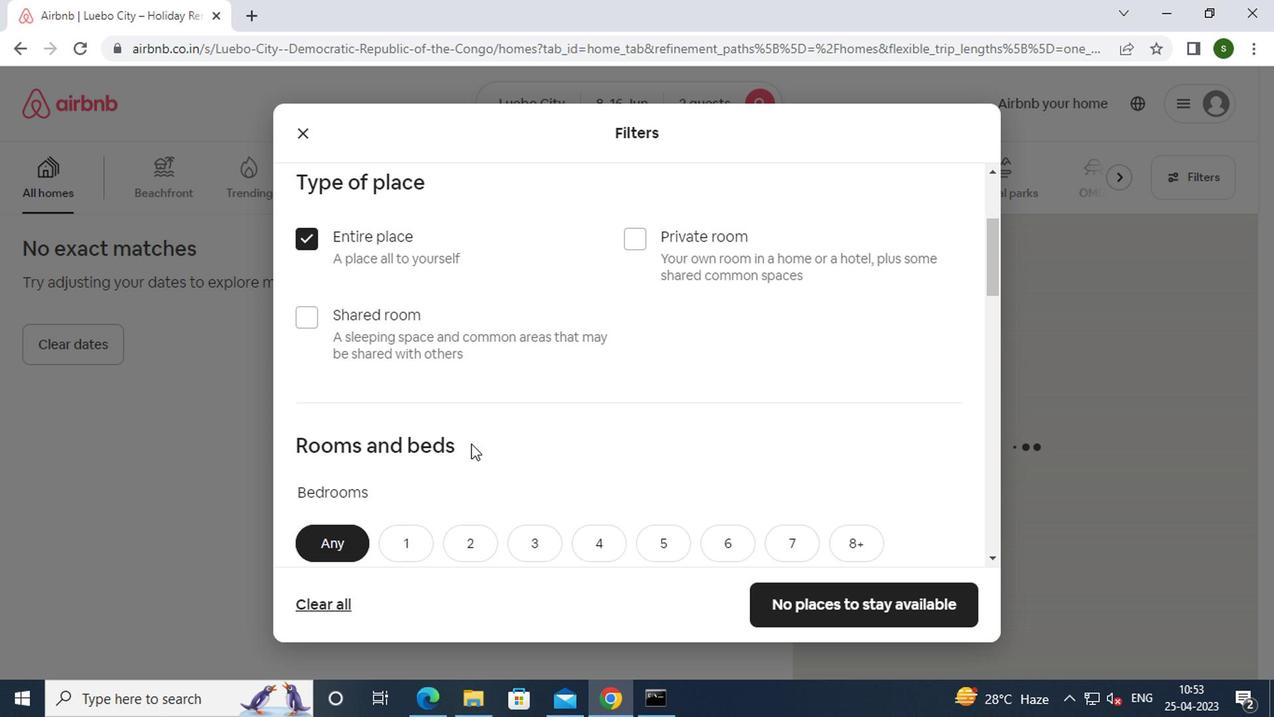 
Action: Mouse moved to (405, 268)
Screenshot: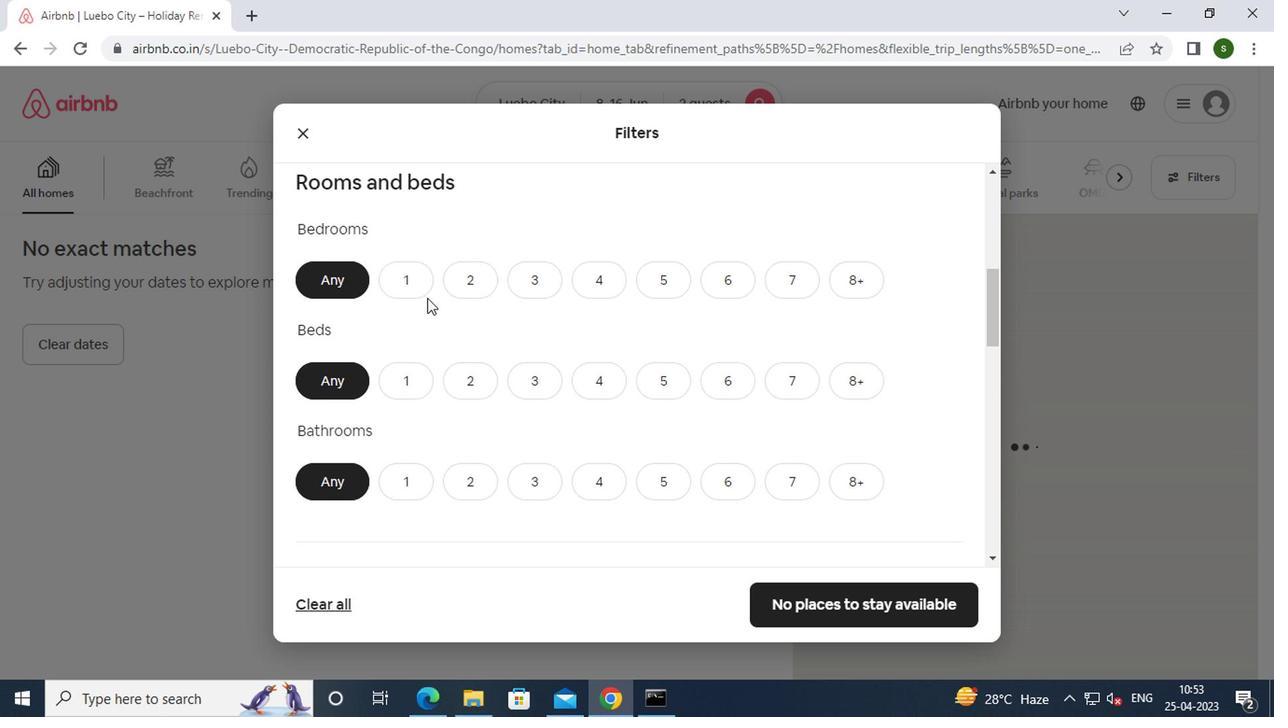
Action: Mouse pressed left at (405, 268)
Screenshot: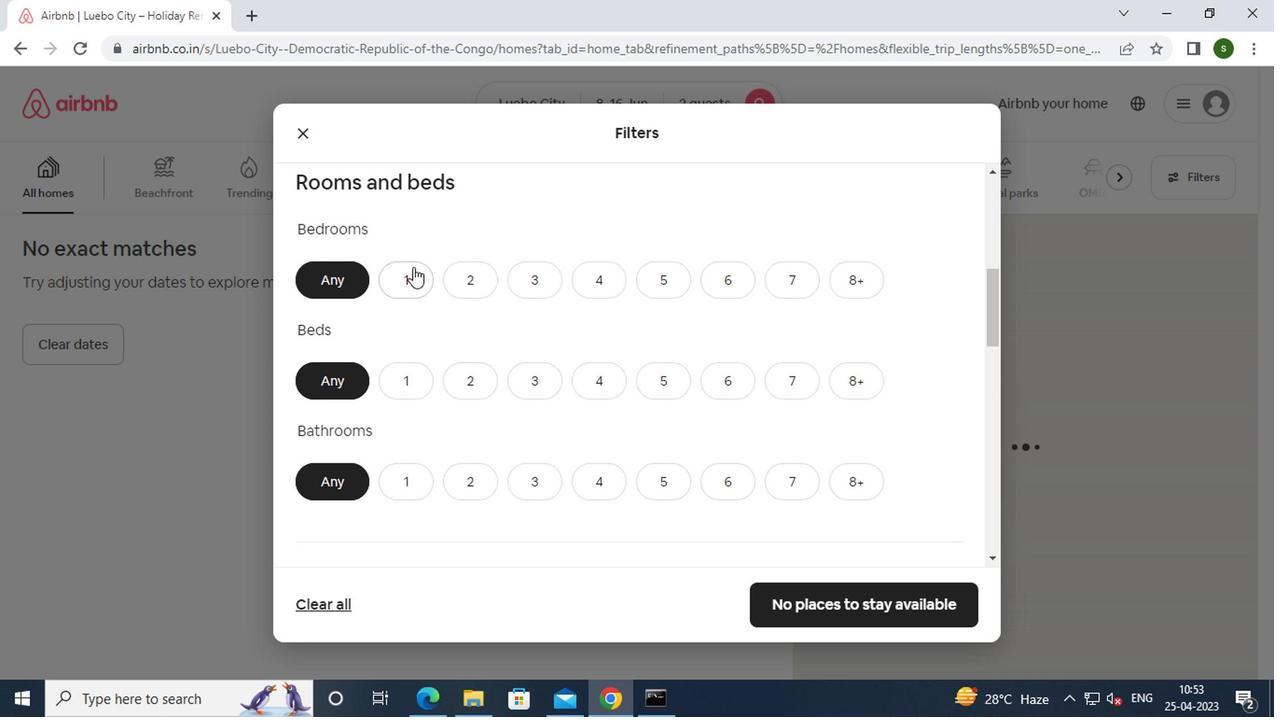 
Action: Mouse moved to (410, 383)
Screenshot: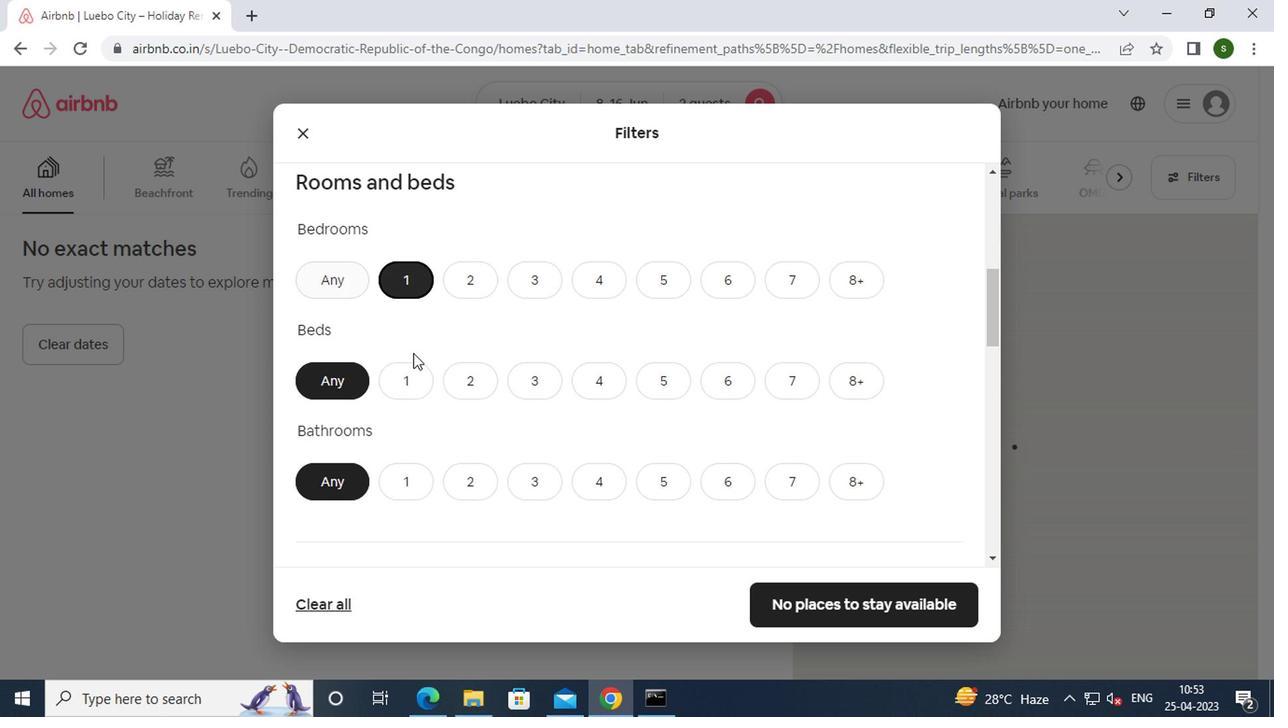 
Action: Mouse pressed left at (410, 383)
Screenshot: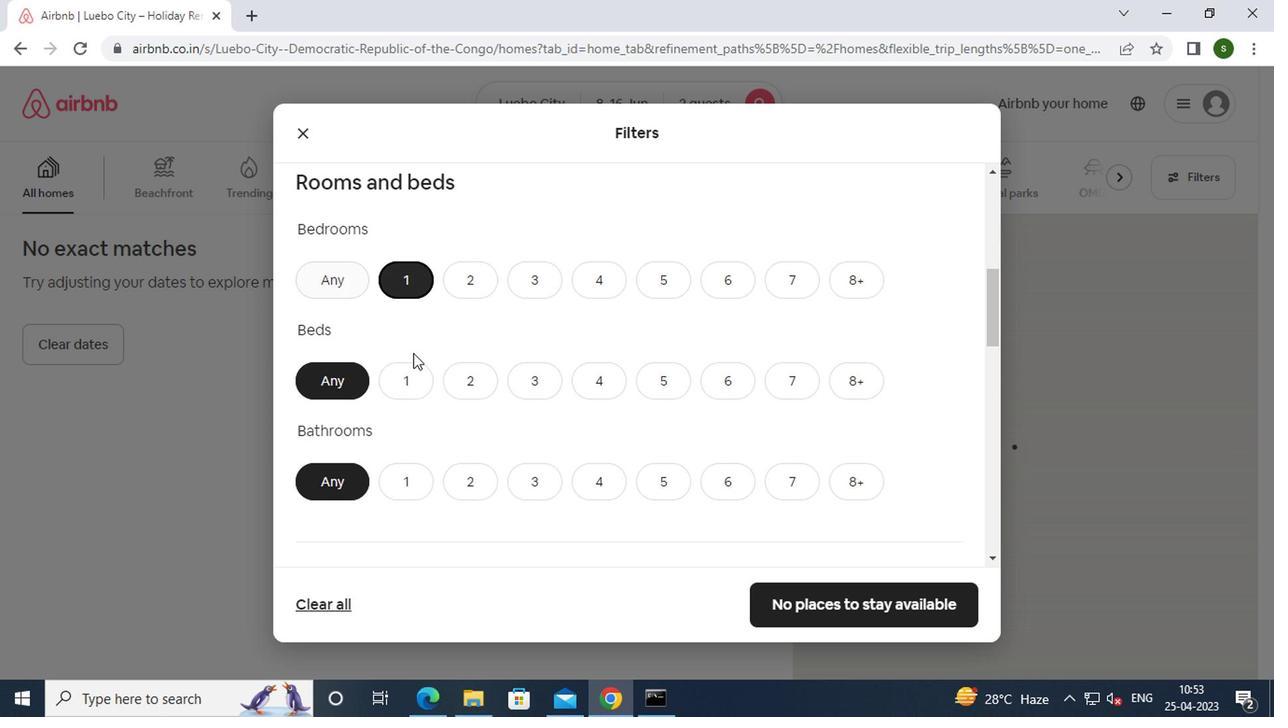 
Action: Mouse moved to (400, 491)
Screenshot: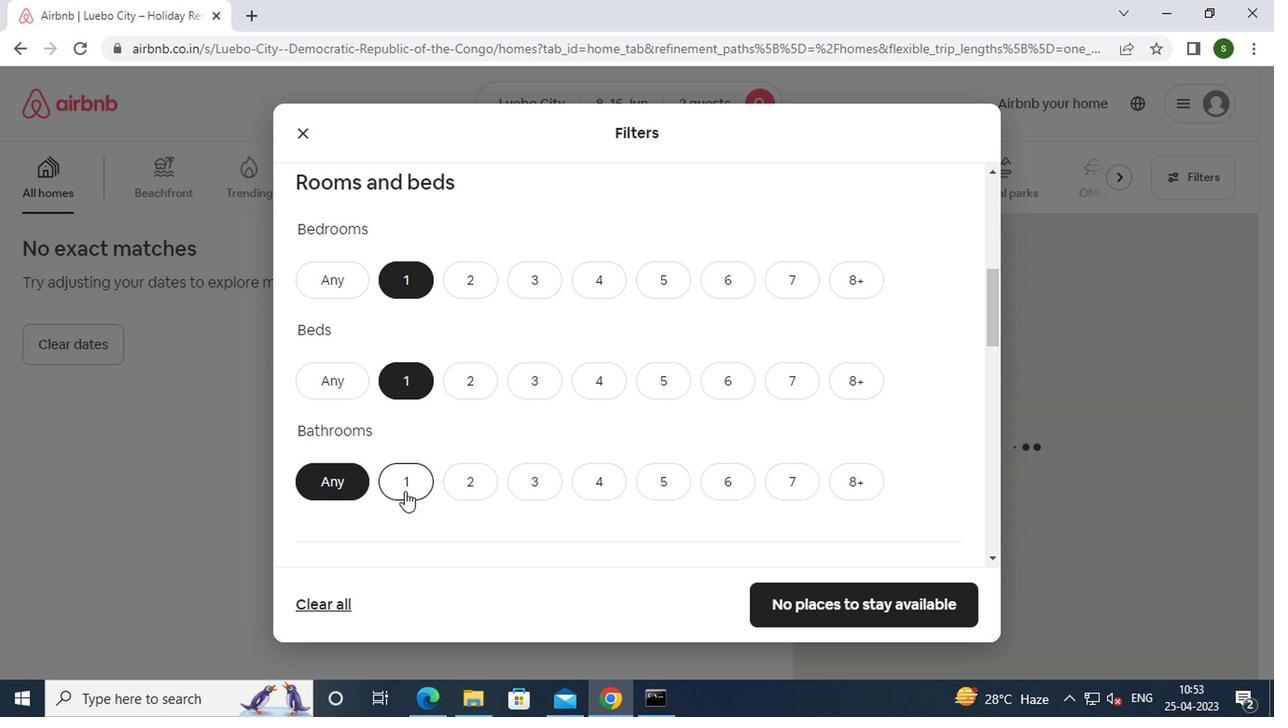 
Action: Mouse pressed left at (400, 491)
Screenshot: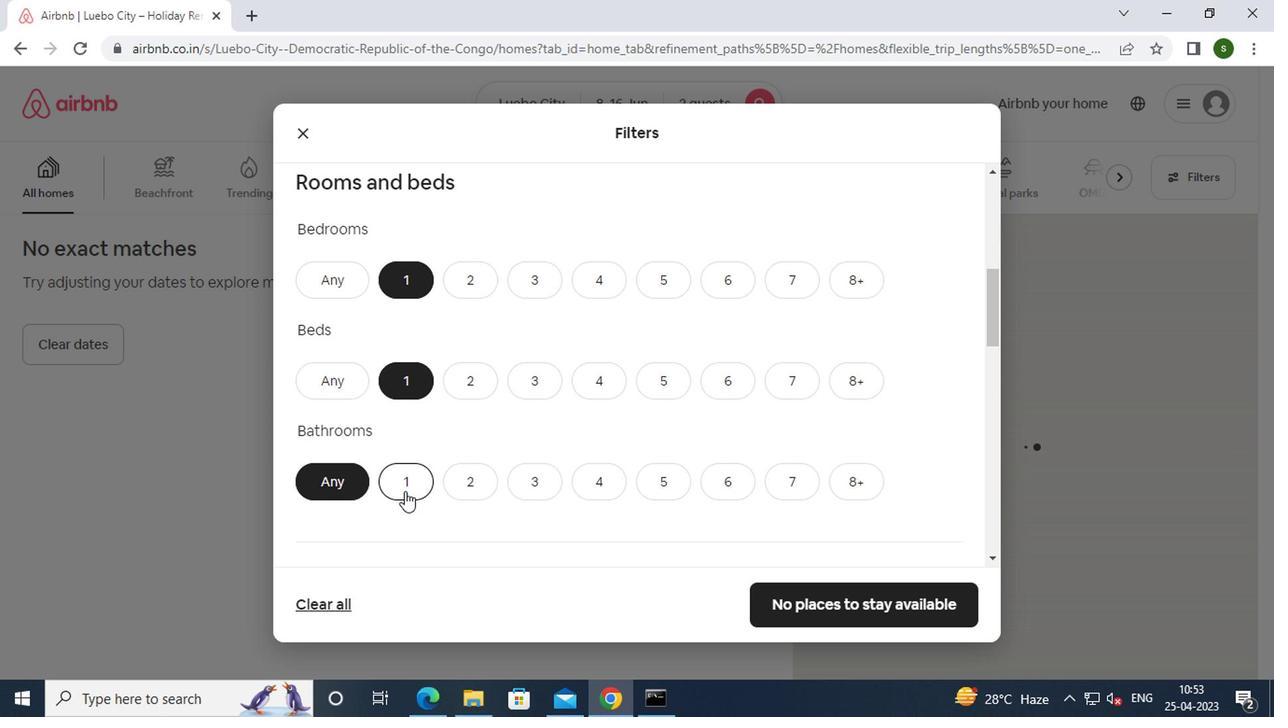
Action: Mouse moved to (490, 460)
Screenshot: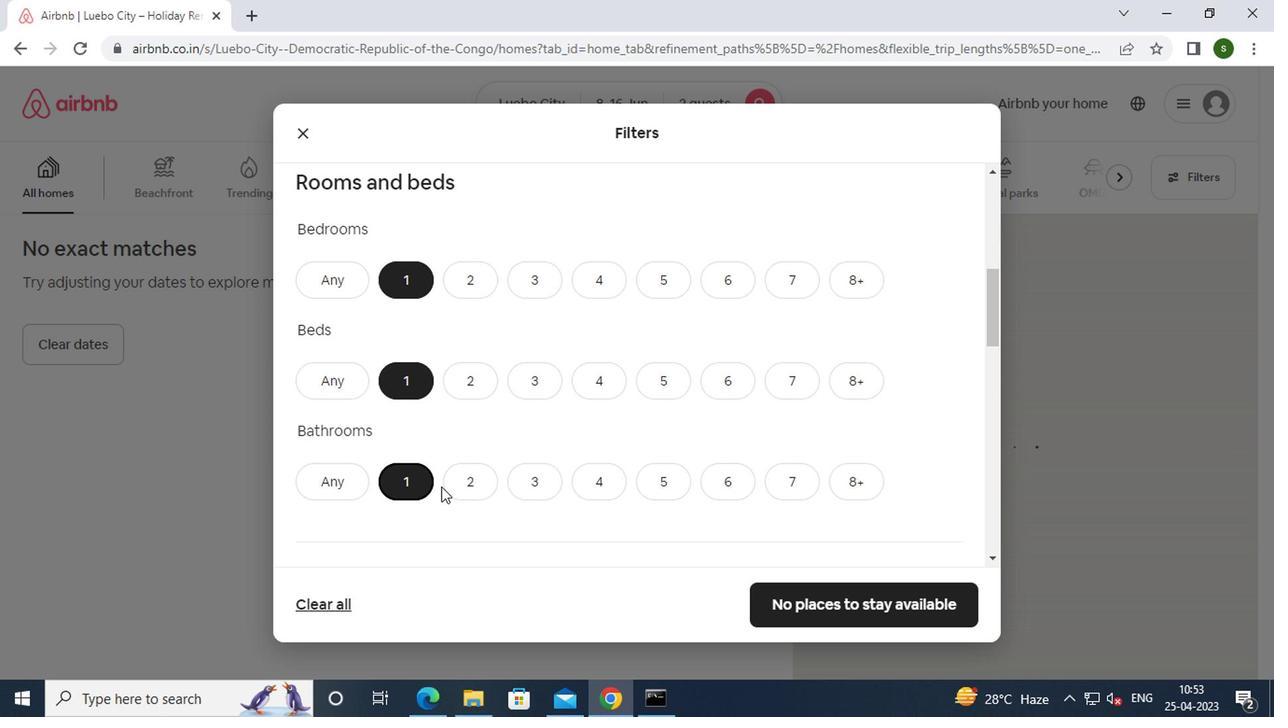 
Action: Mouse scrolled (490, 460) with delta (0, 0)
Screenshot: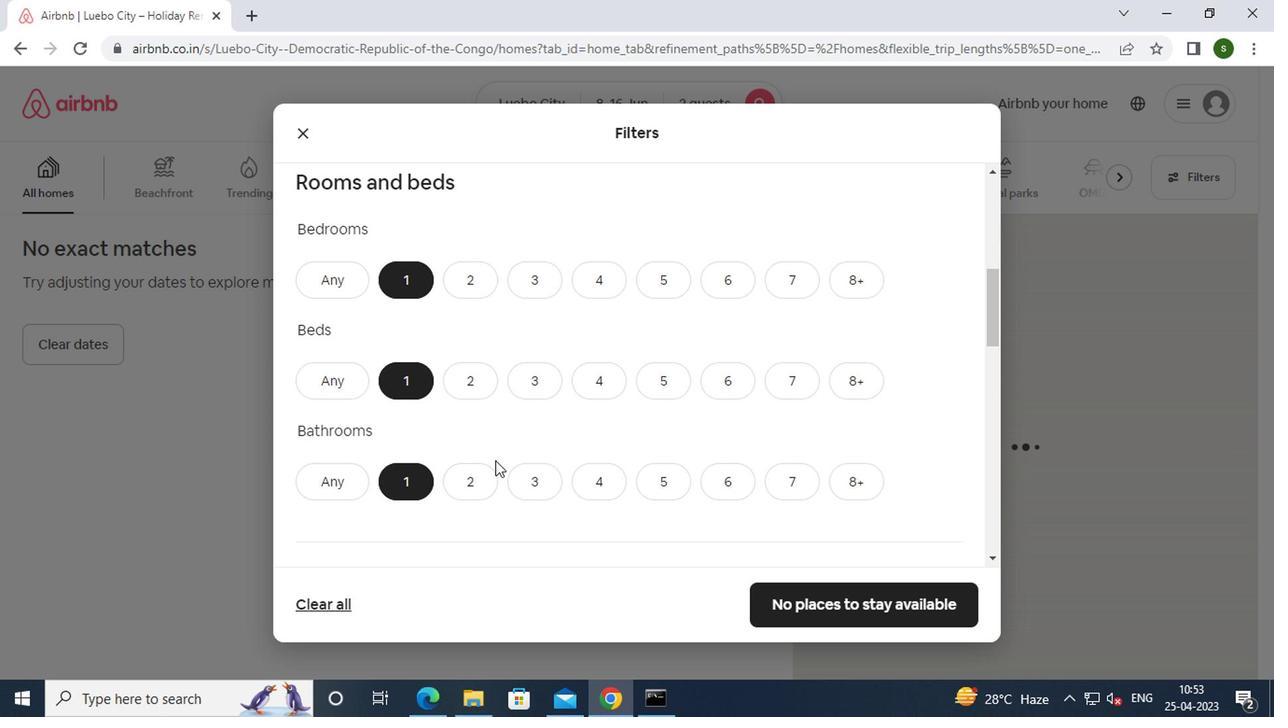 
Action: Mouse scrolled (490, 460) with delta (0, 0)
Screenshot: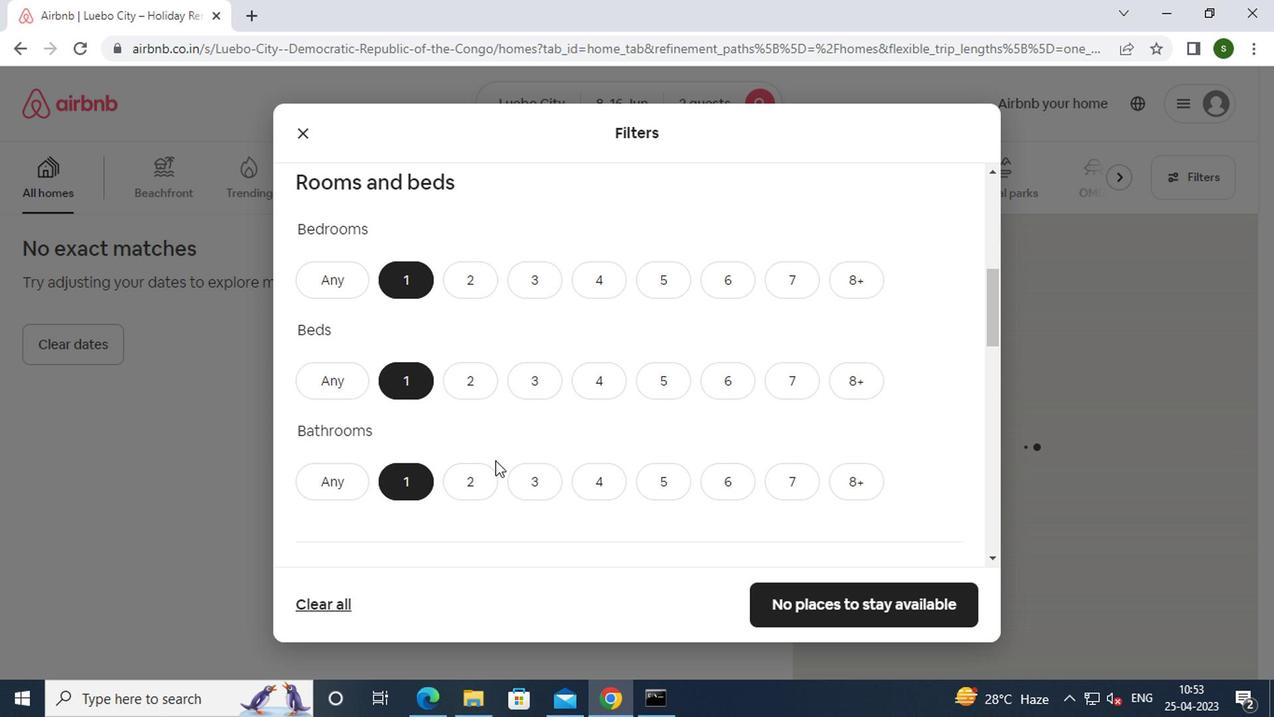 
Action: Mouse scrolled (490, 460) with delta (0, 0)
Screenshot: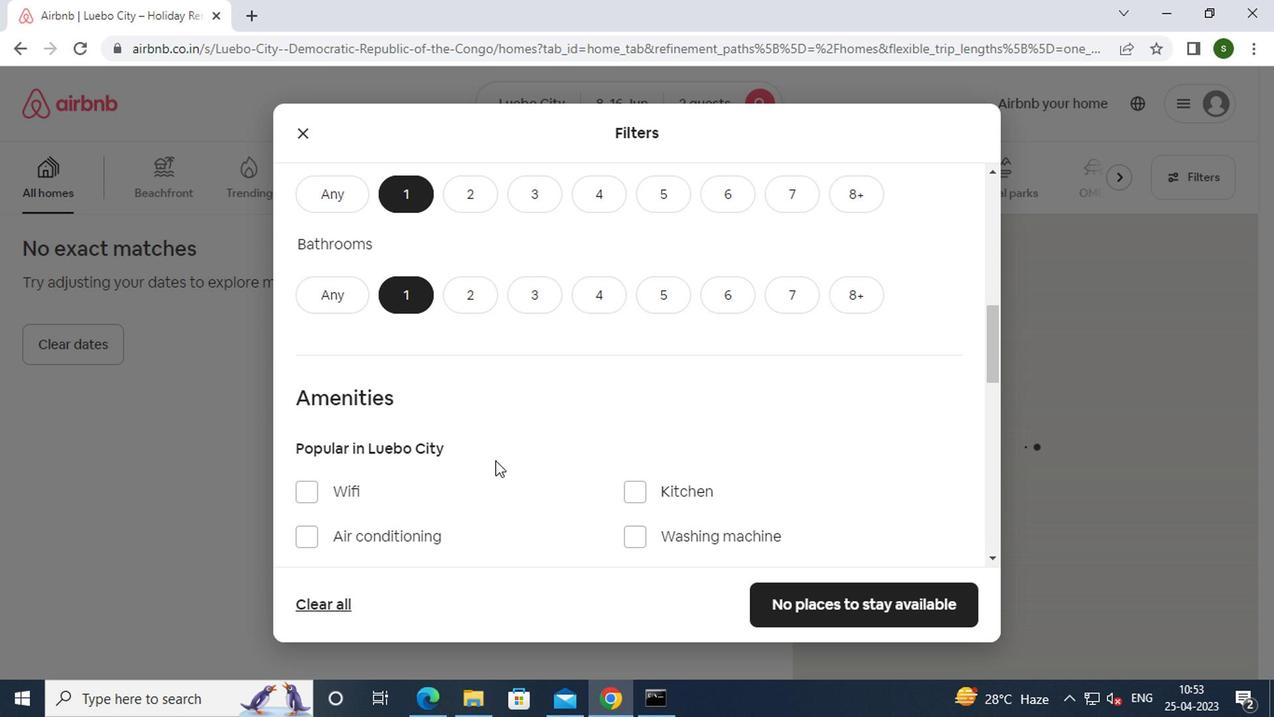 
Action: Mouse scrolled (490, 460) with delta (0, 0)
Screenshot: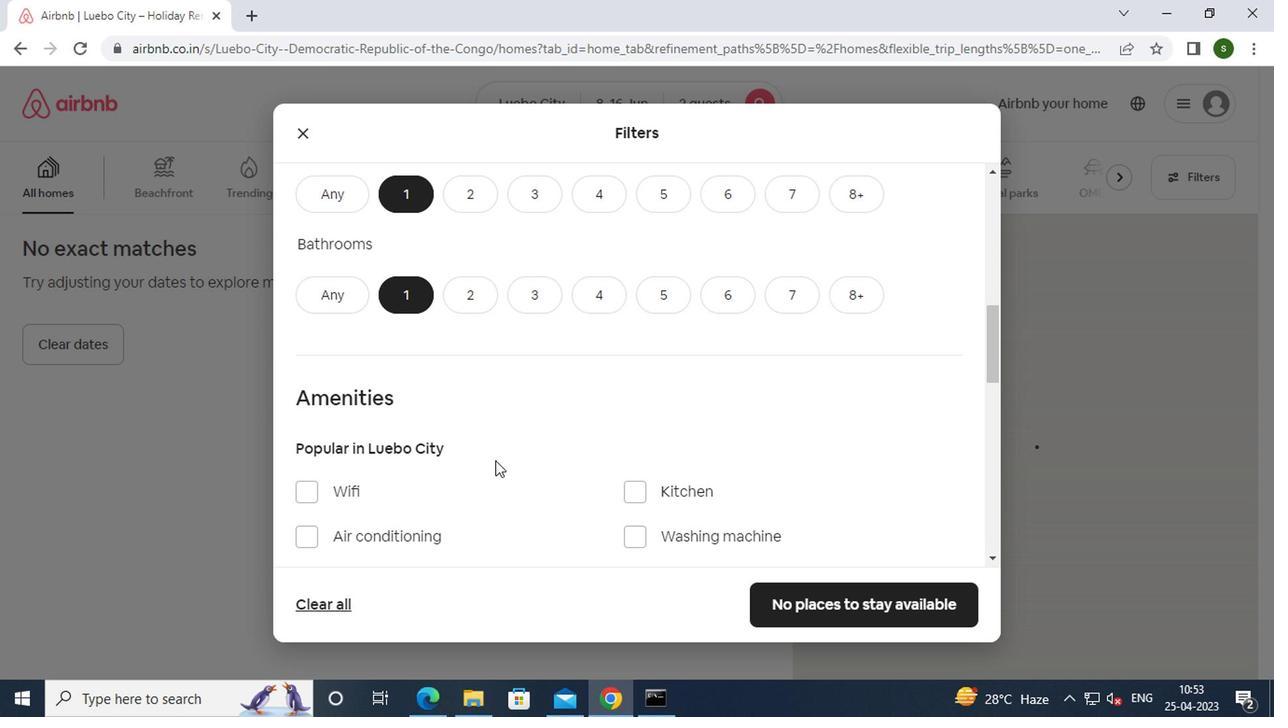 
Action: Mouse scrolled (490, 460) with delta (0, 0)
Screenshot: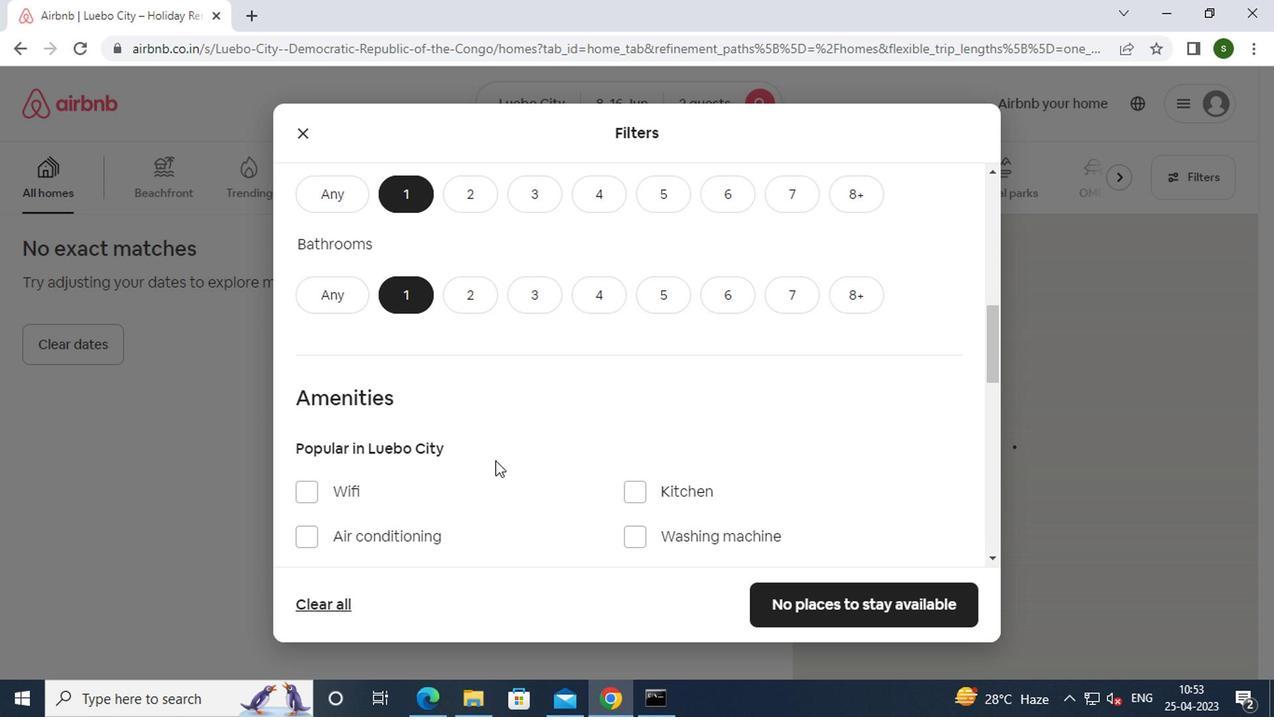 
Action: Mouse scrolled (490, 460) with delta (0, 0)
Screenshot: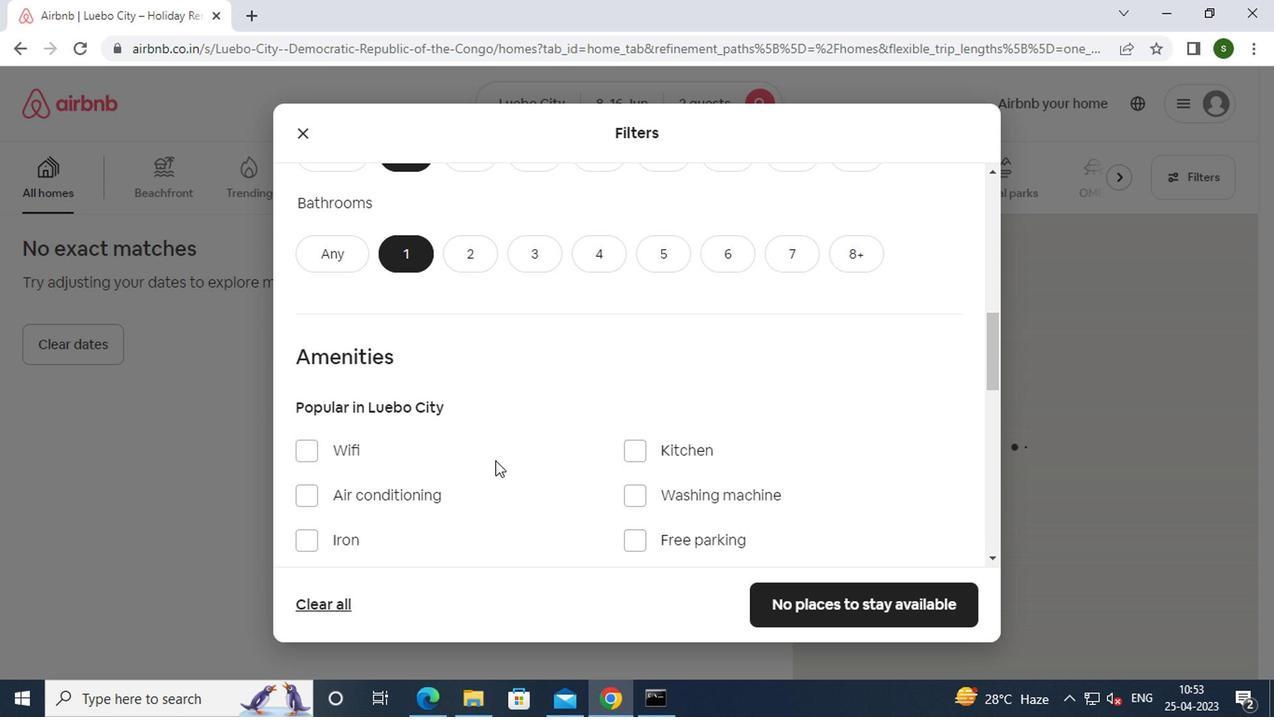 
Action: Mouse moved to (906, 460)
Screenshot: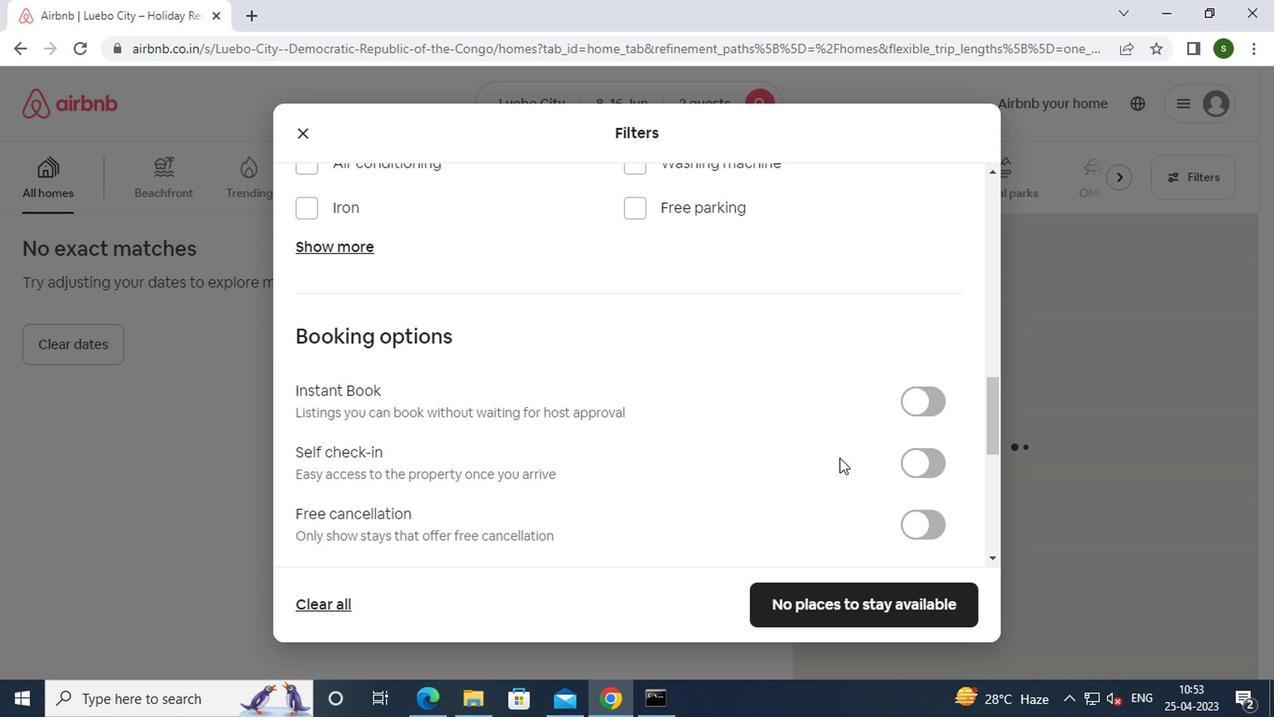 
Action: Mouse pressed left at (906, 460)
Screenshot: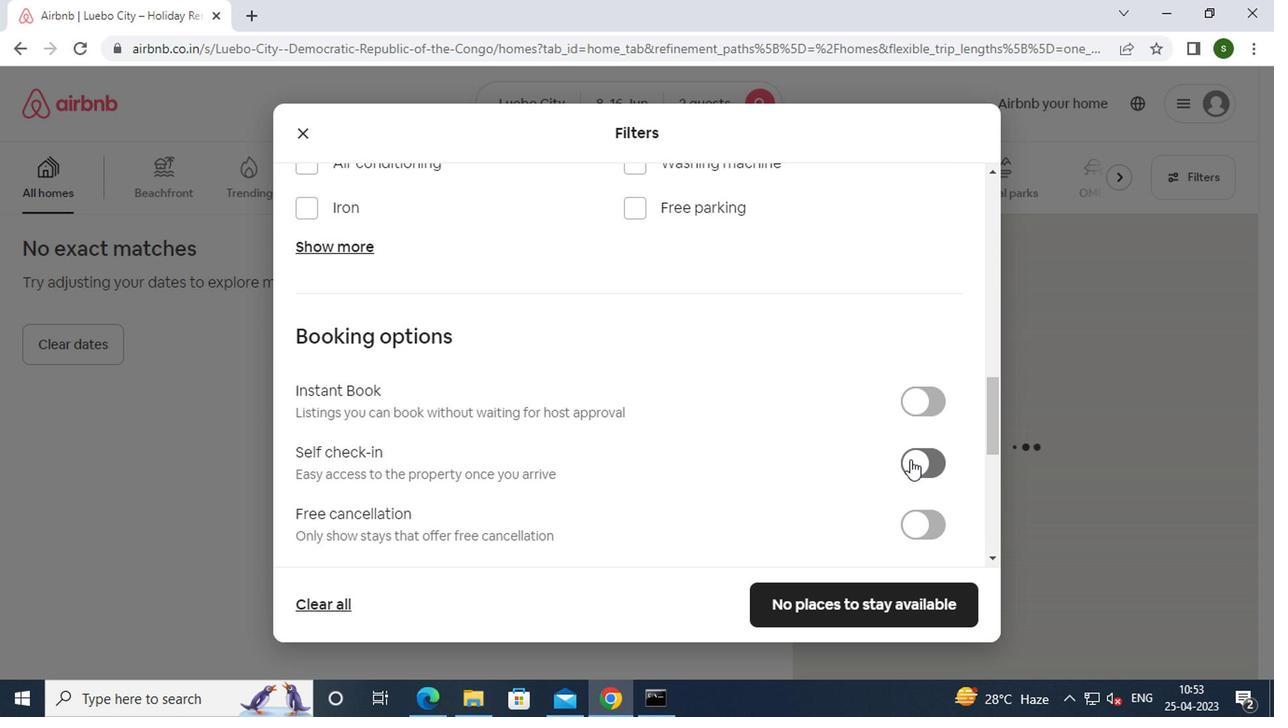 
Action: Mouse moved to (786, 432)
Screenshot: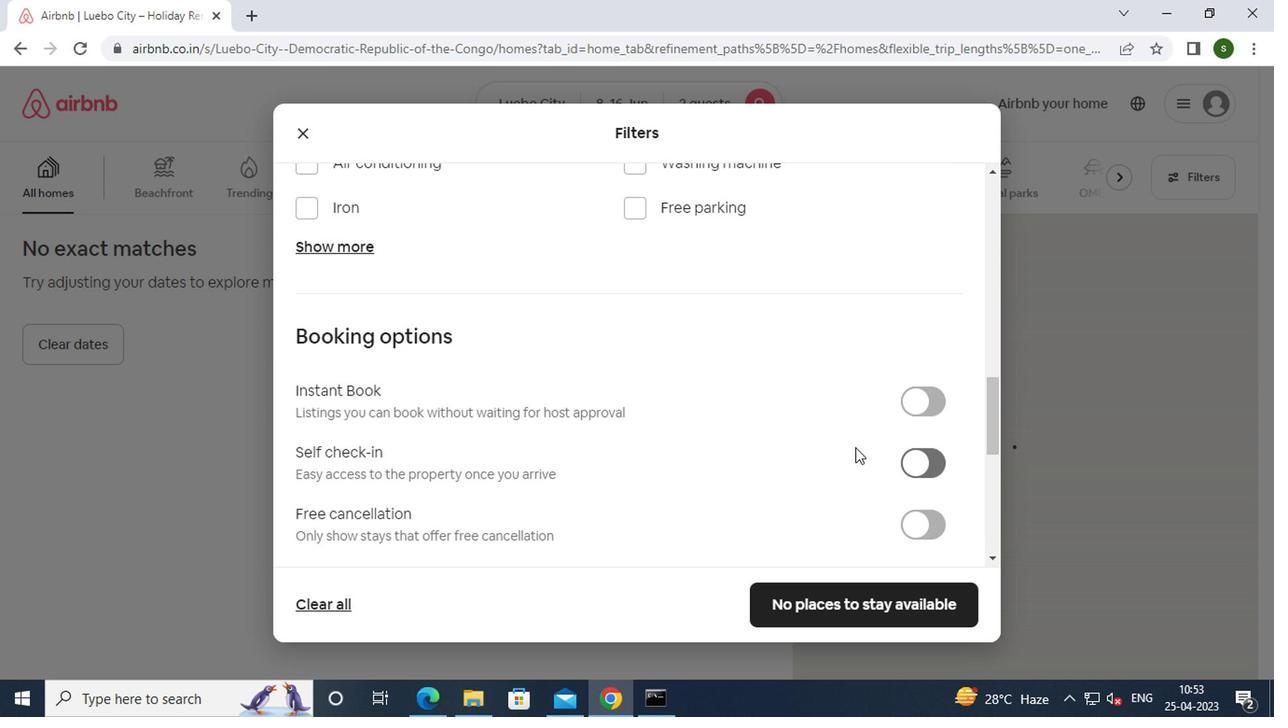 
Action: Mouse scrolled (786, 431) with delta (0, 0)
Screenshot: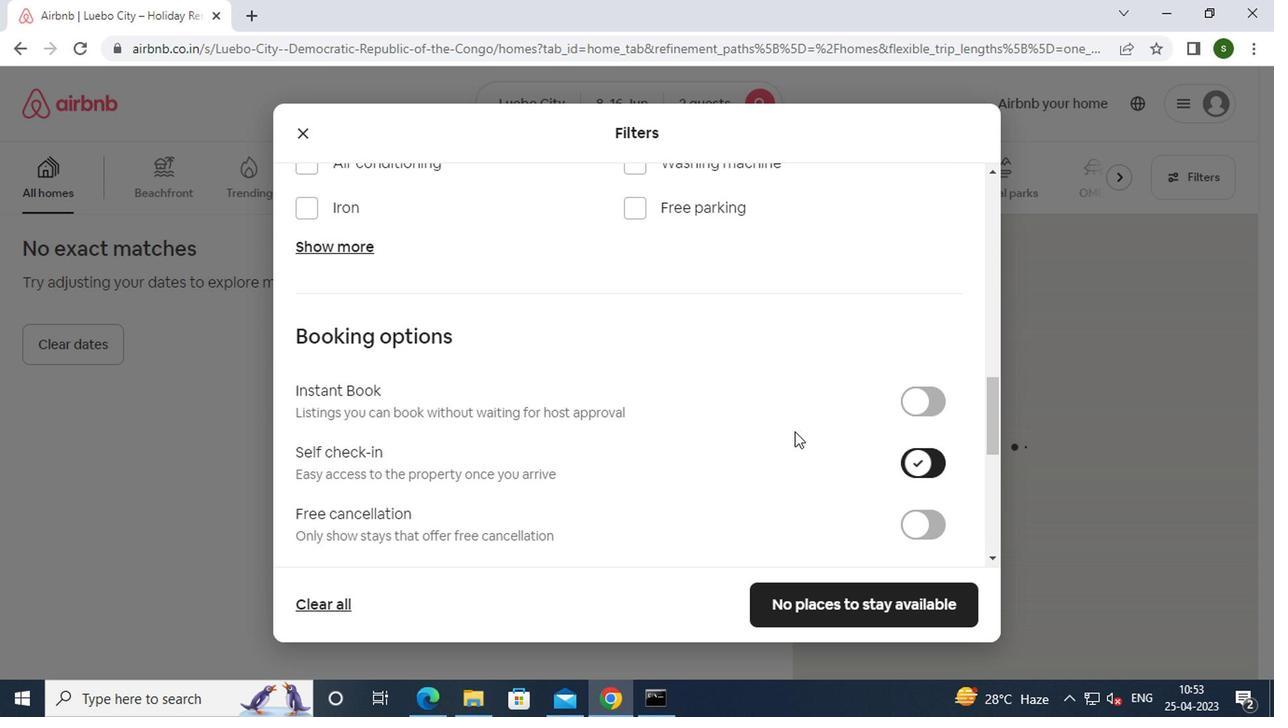 
Action: Mouse scrolled (786, 431) with delta (0, 0)
Screenshot: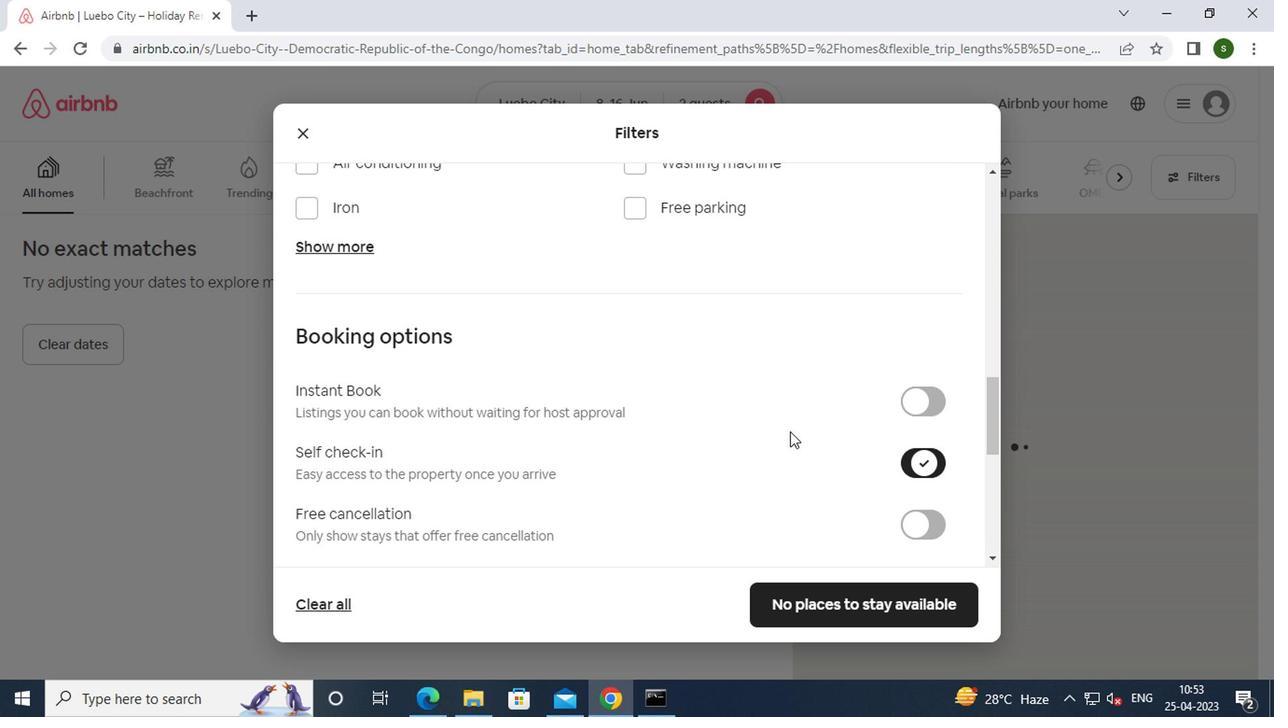 
Action: Mouse scrolled (786, 431) with delta (0, 0)
Screenshot: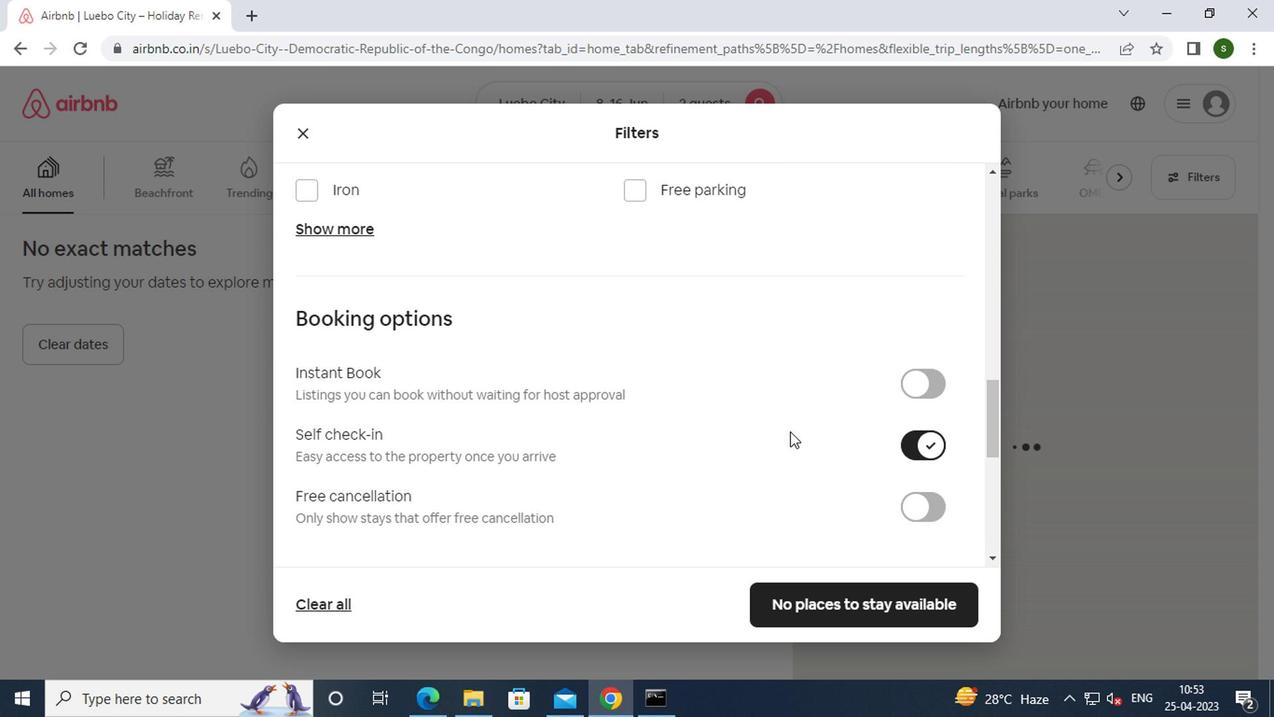 
Action: Mouse scrolled (786, 431) with delta (0, 0)
Screenshot: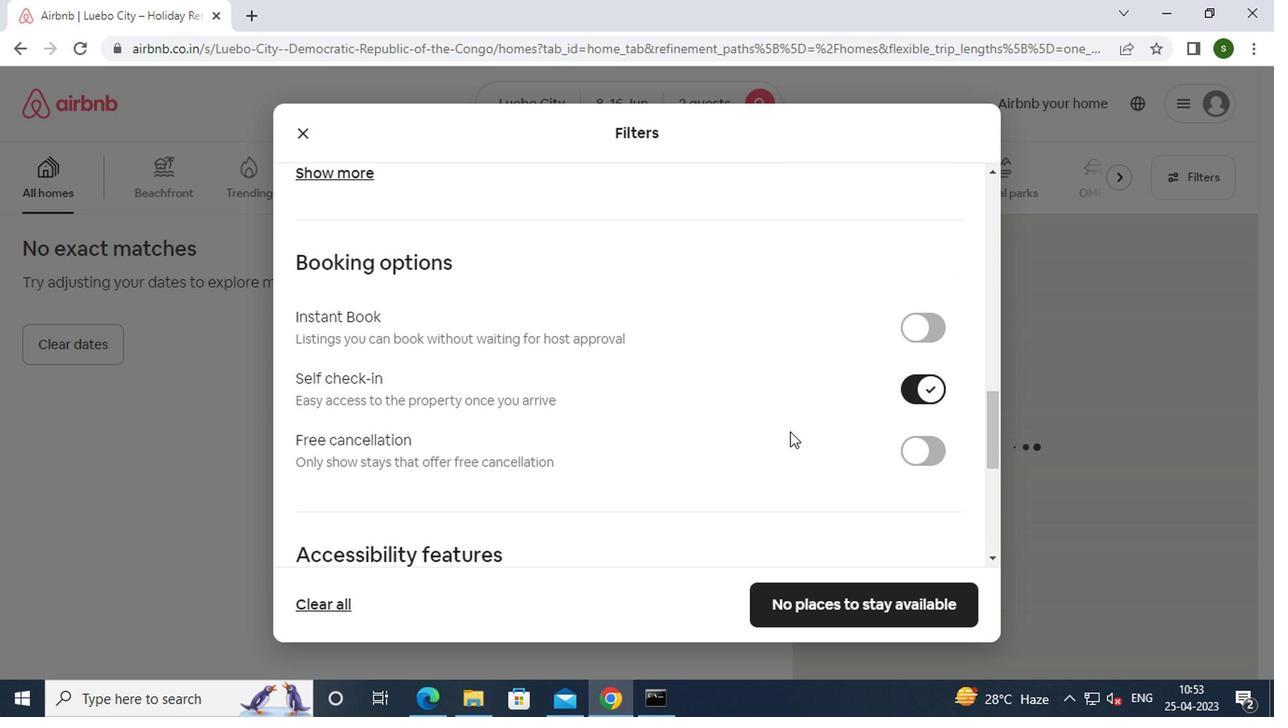 
Action: Mouse scrolled (786, 431) with delta (0, 0)
Screenshot: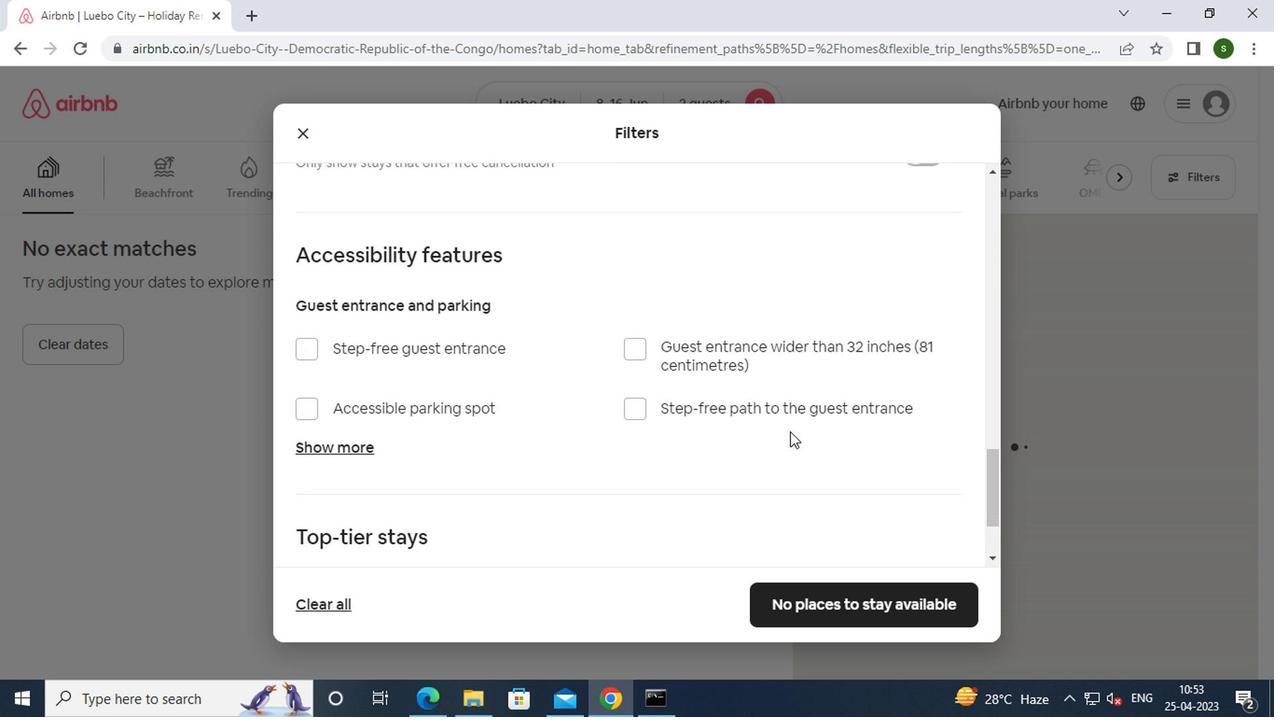 
Action: Mouse scrolled (786, 431) with delta (0, 0)
Screenshot: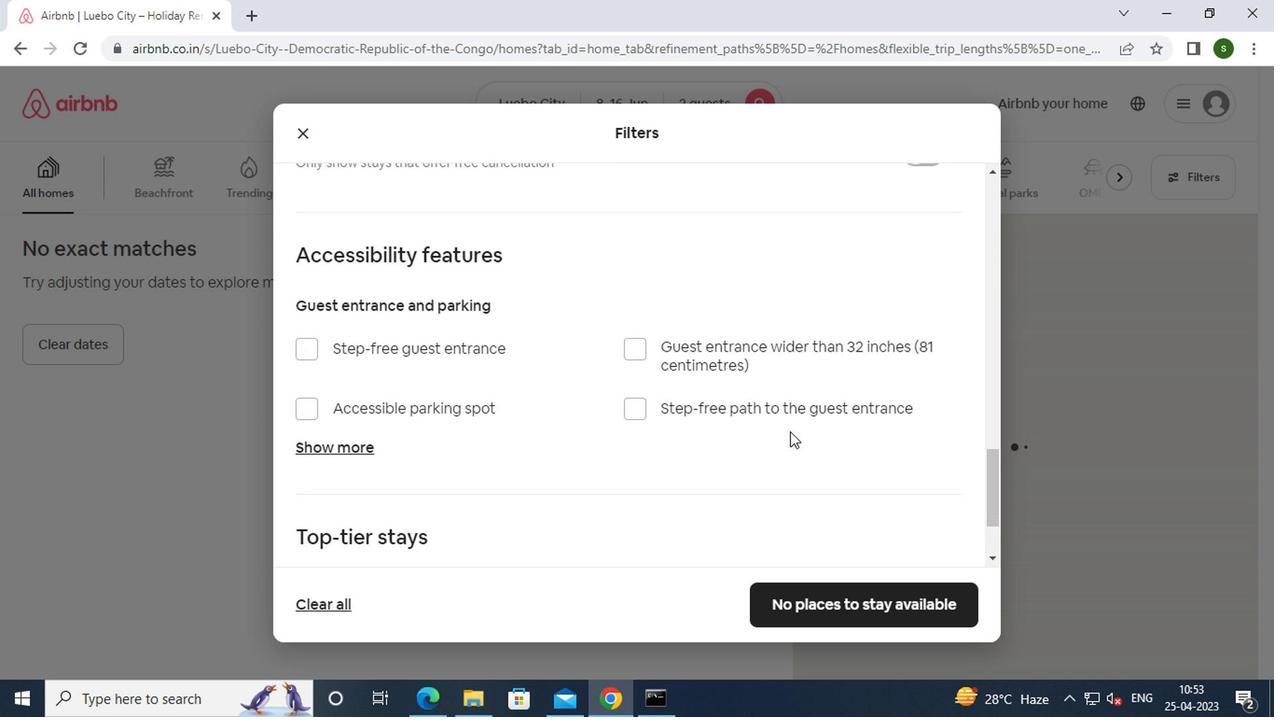 
Action: Mouse scrolled (786, 431) with delta (0, 0)
Screenshot: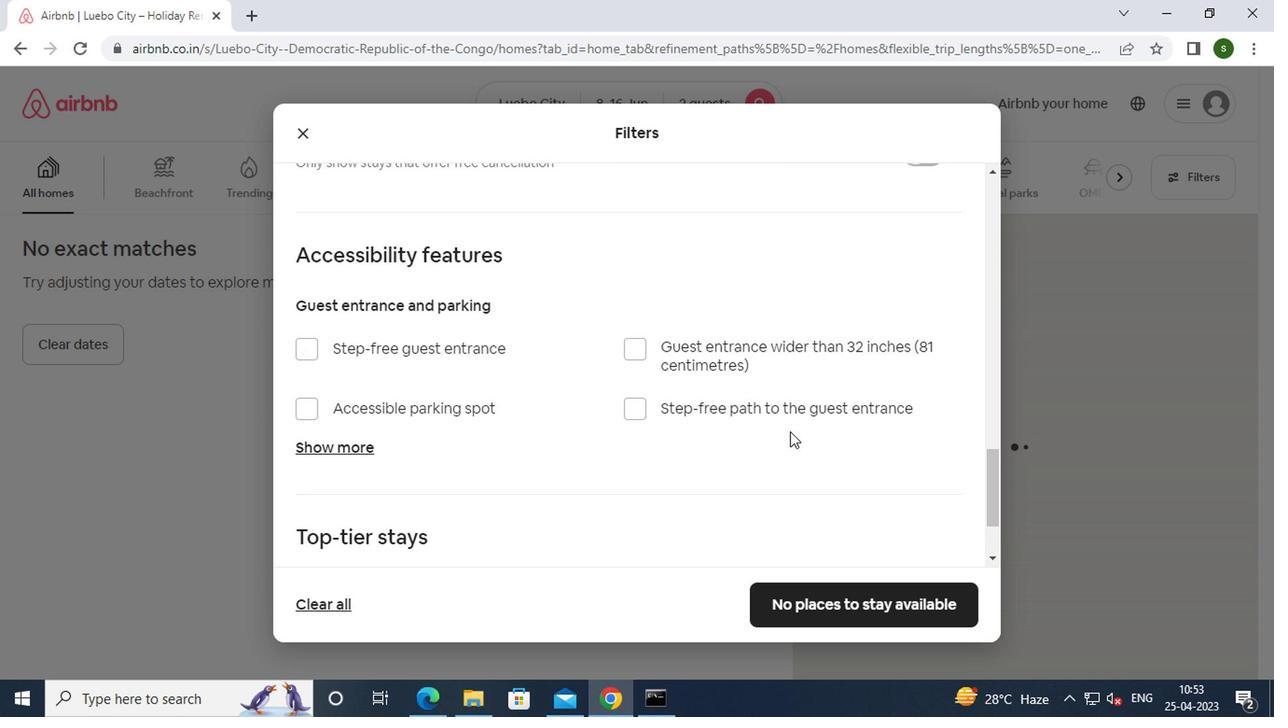 
Action: Mouse scrolled (786, 431) with delta (0, 0)
Screenshot: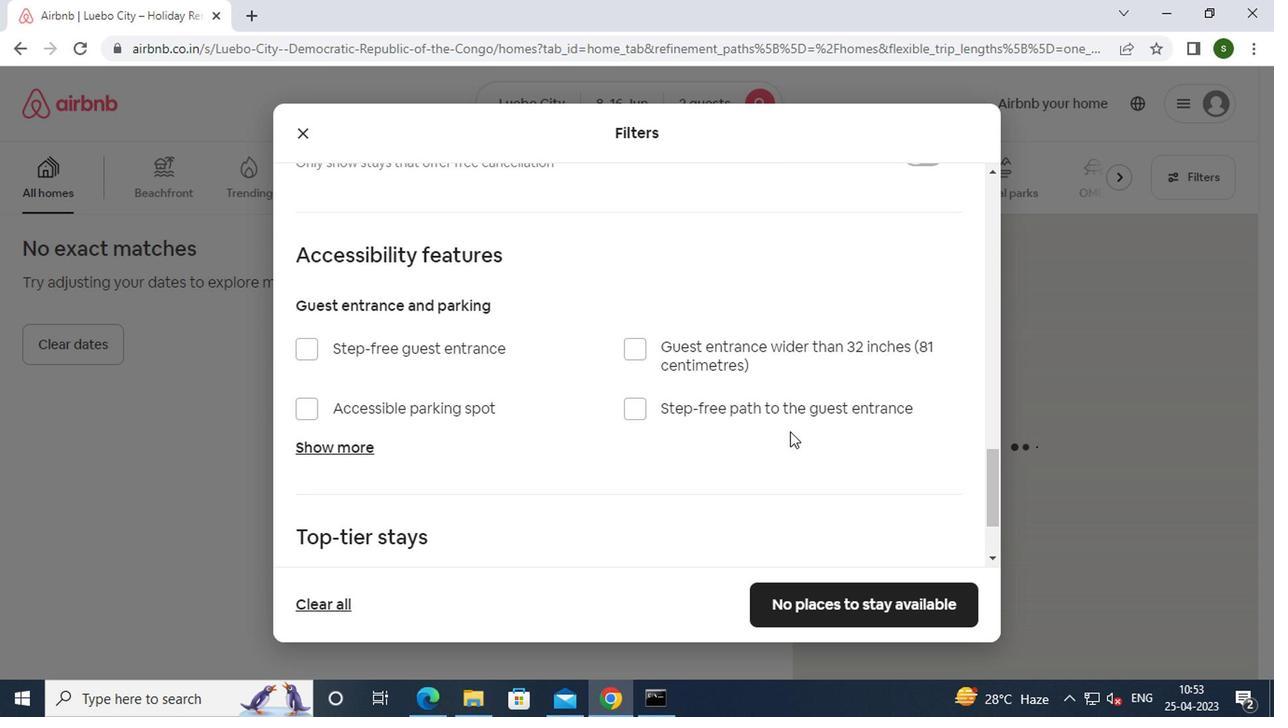 
Action: Mouse scrolled (786, 431) with delta (0, 0)
Screenshot: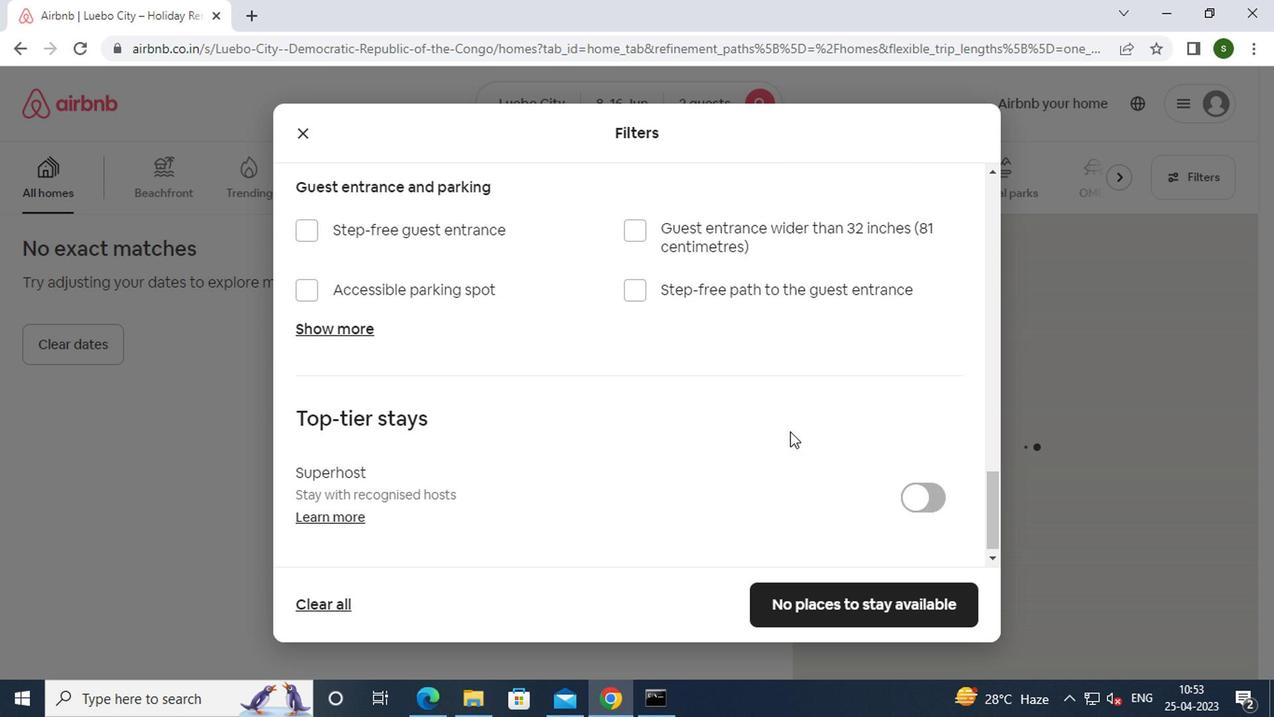 
Action: Mouse scrolled (786, 431) with delta (0, 0)
Screenshot: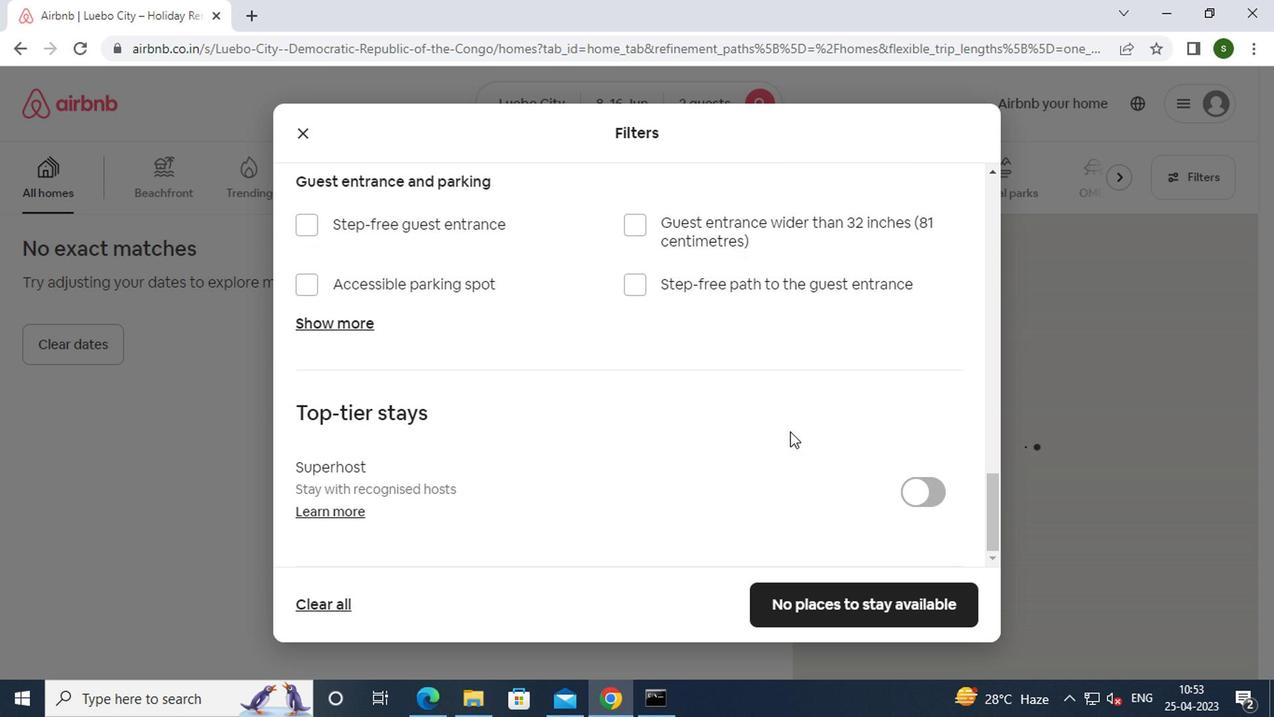 
Action: Mouse moved to (836, 601)
Screenshot: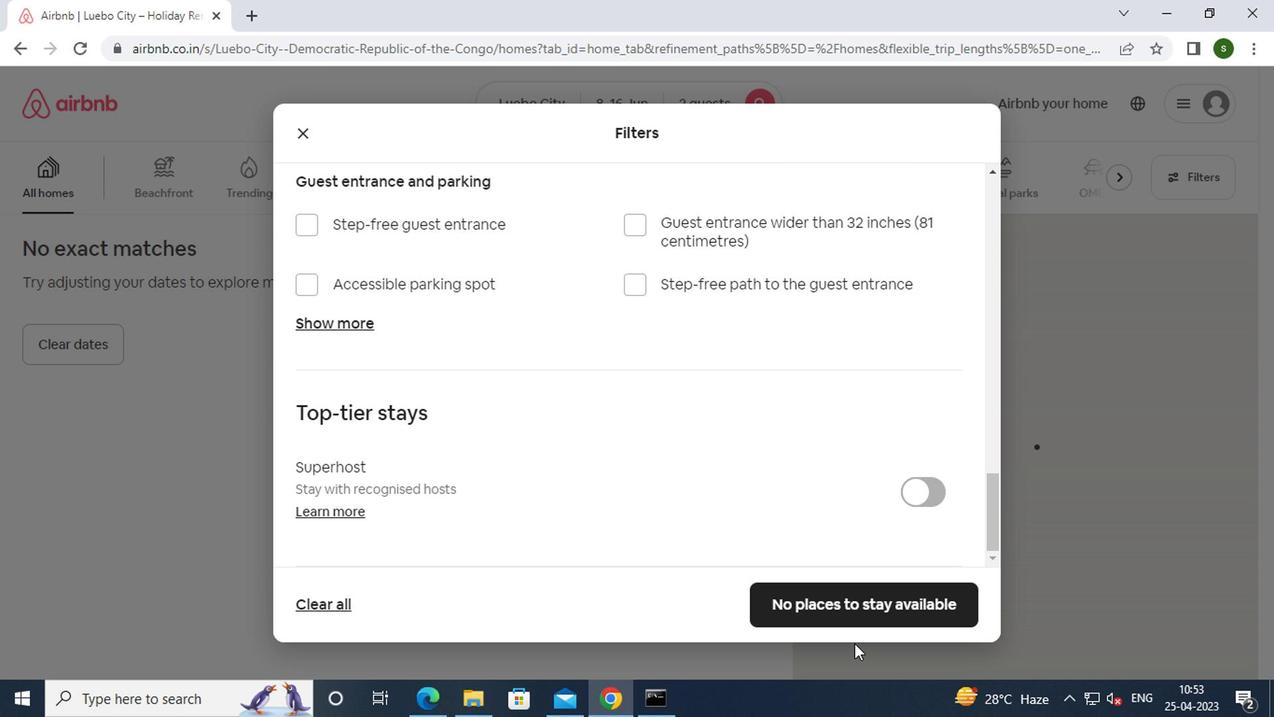 
Action: Mouse pressed left at (836, 601)
Screenshot: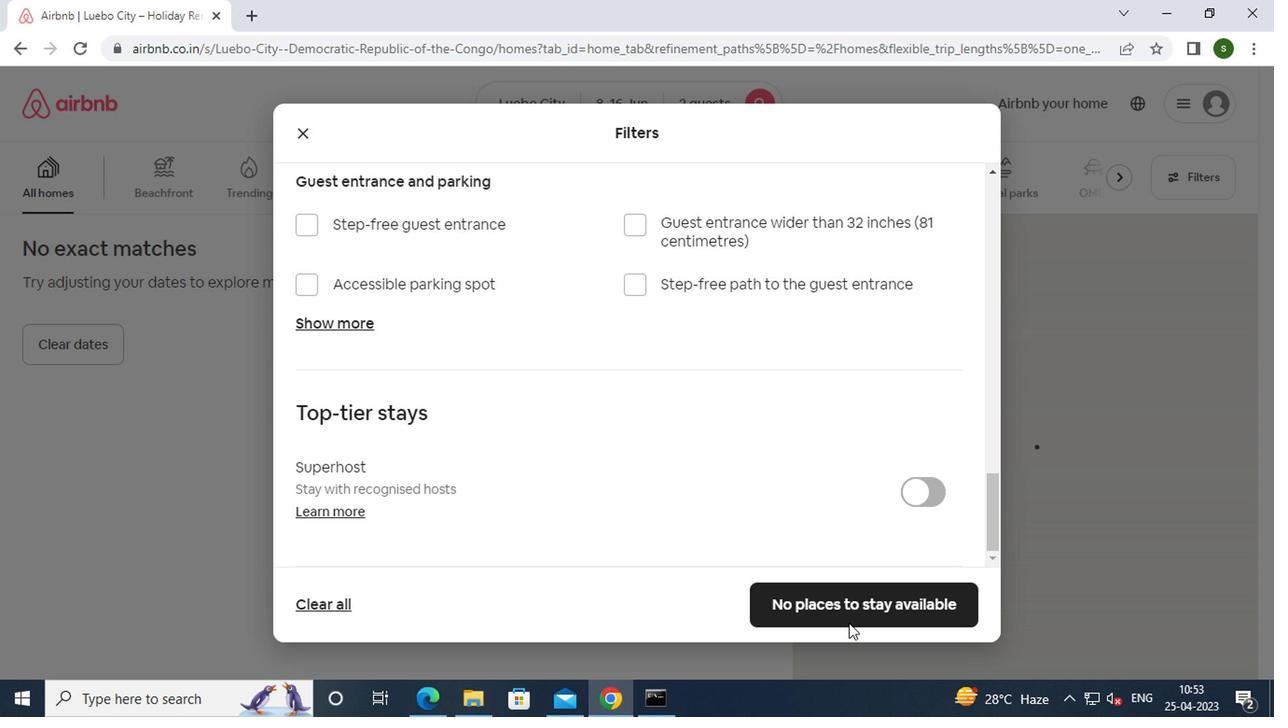 
Action: Mouse moved to (604, 345)
Screenshot: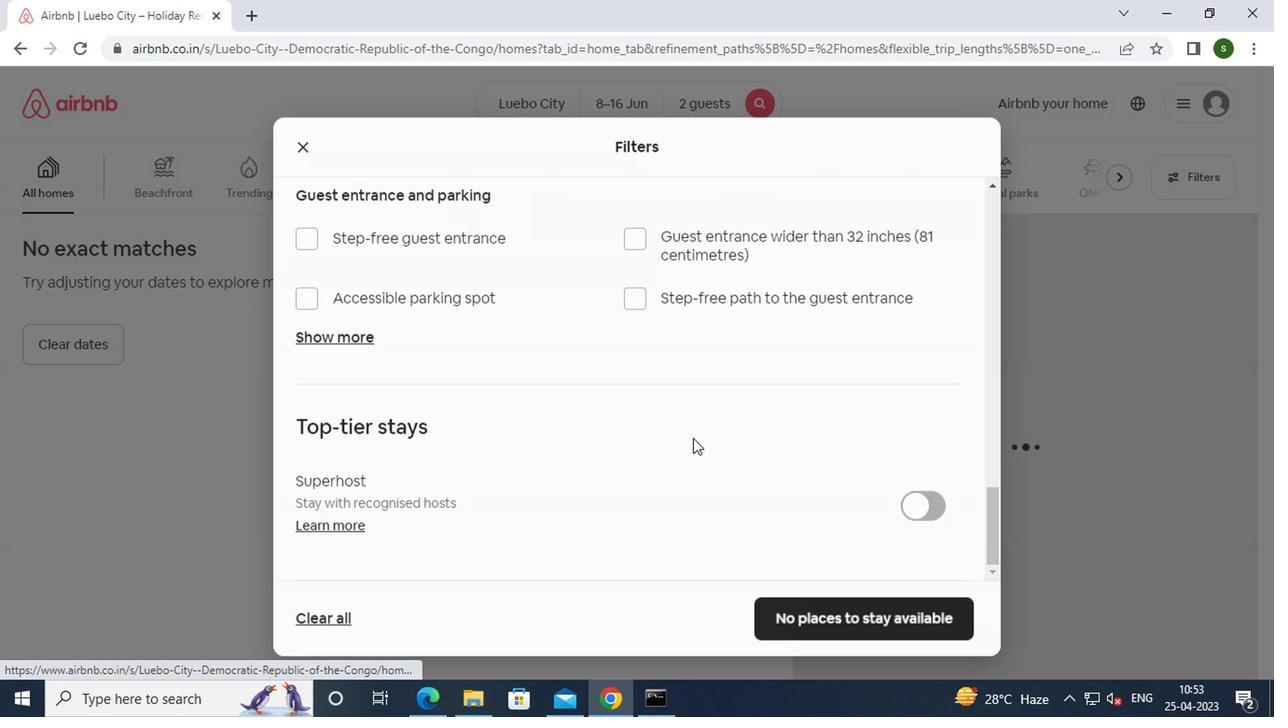 
